 Task: Look for space in Bell Ville, Argentina from 6th September, 2023 to 10th September, 2023 for 1 adult in price range Rs.9000 to Rs.17000. Place can be private room with 1  bedroom having 1 bed and 1 bathroom. Property type can be hotel. Amenities needed are: heating, . Booking option can be shelf check-in. Required host language is English.
Action: Mouse moved to (429, 92)
Screenshot: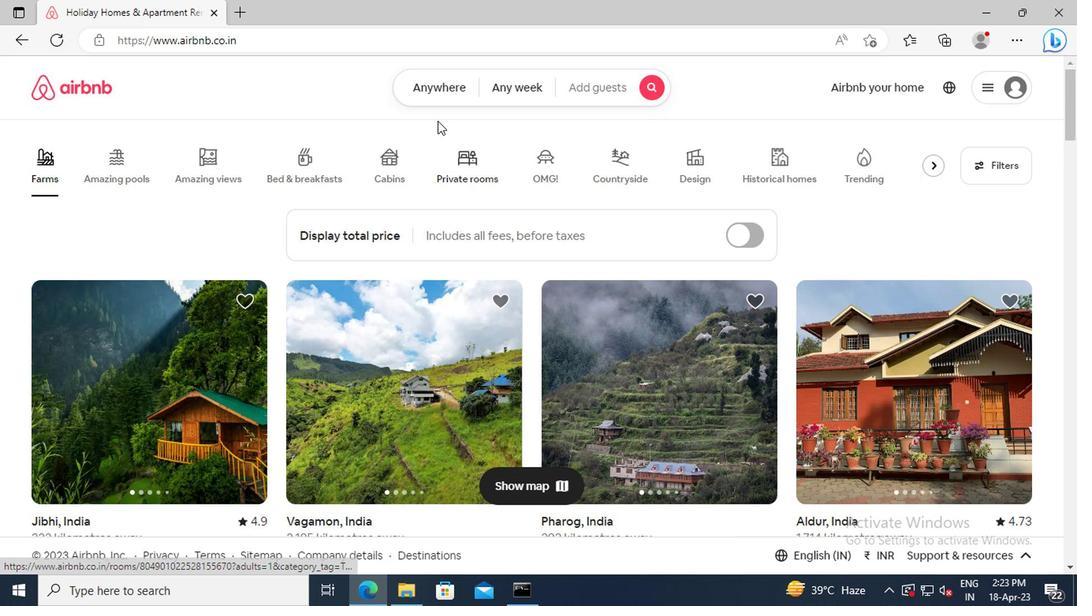 
Action: Mouse pressed left at (429, 92)
Screenshot: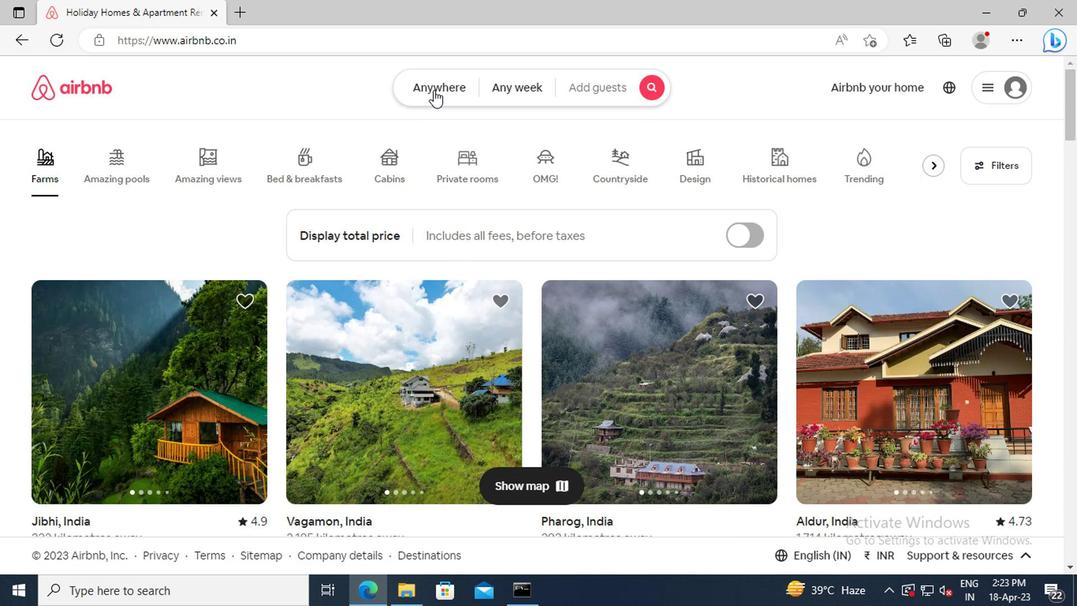 
Action: Mouse moved to (274, 158)
Screenshot: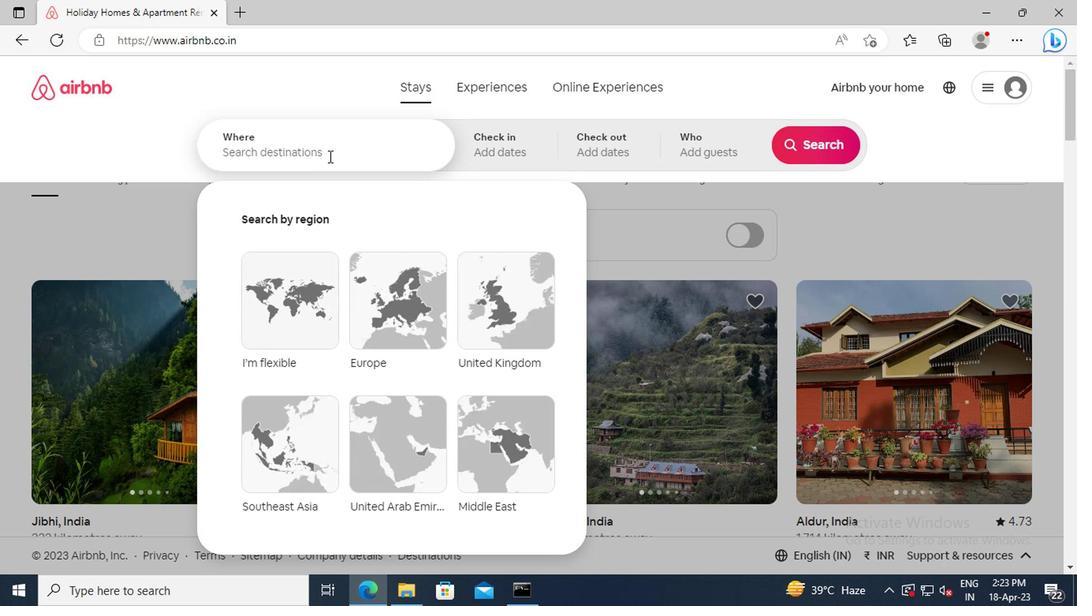 
Action: Mouse pressed left at (274, 158)
Screenshot: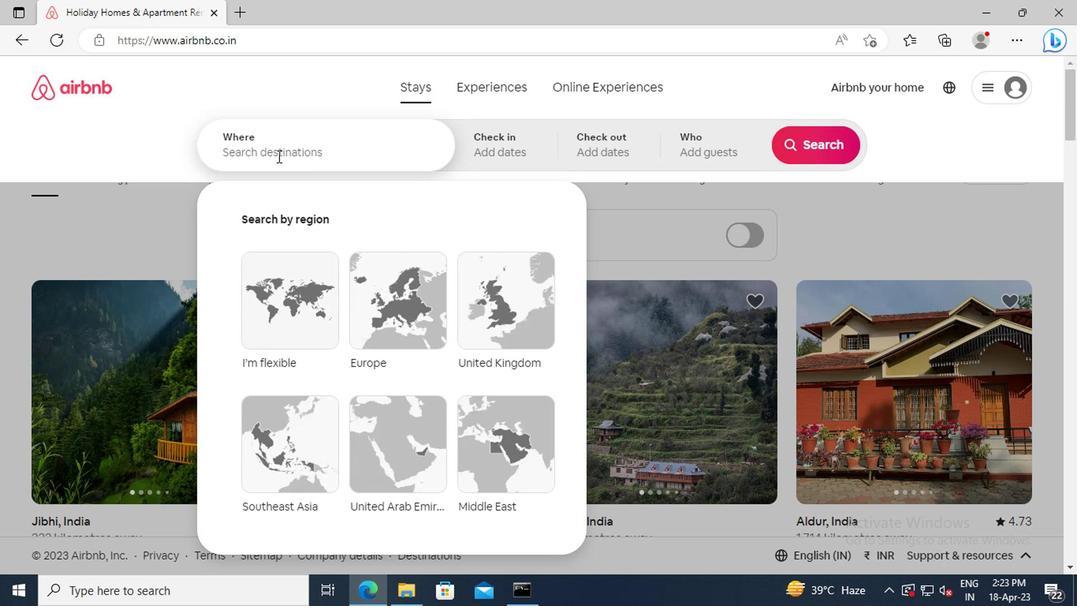 
Action: Key pressed <Key.shift>BELL<Key.space><Key.shift>VILLE,<Key.space><Key.shift_r>ARGENTINA<Key.enter>
Screenshot: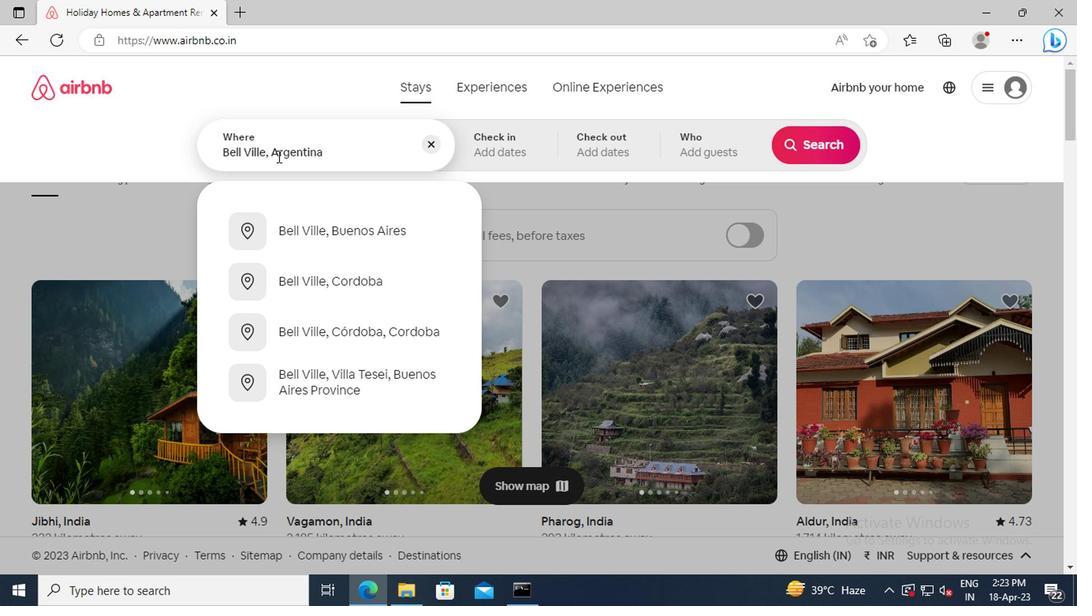 
Action: Mouse moved to (805, 269)
Screenshot: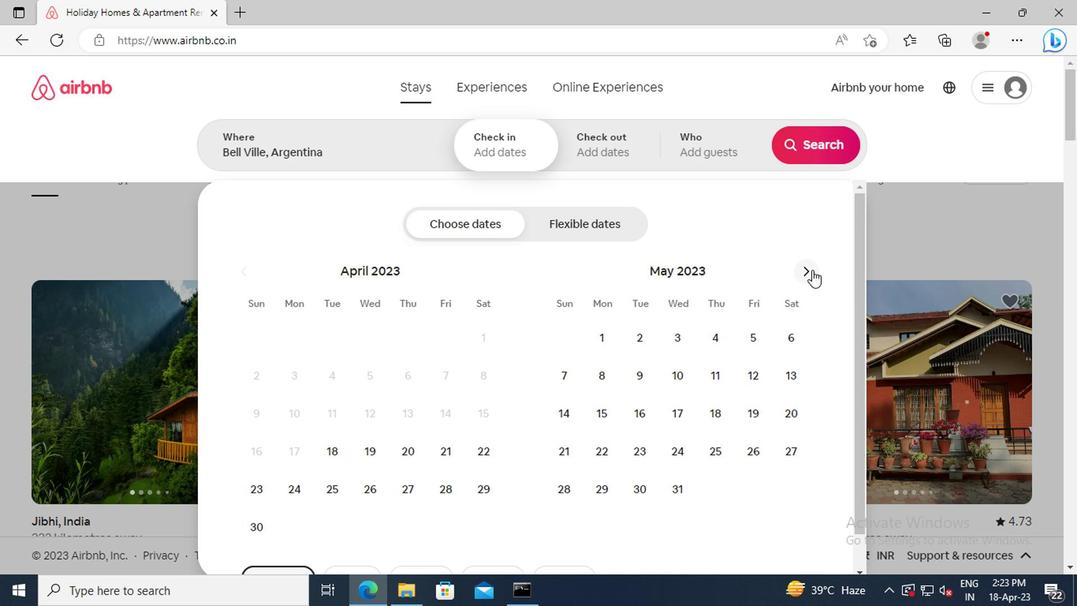 
Action: Mouse pressed left at (805, 269)
Screenshot: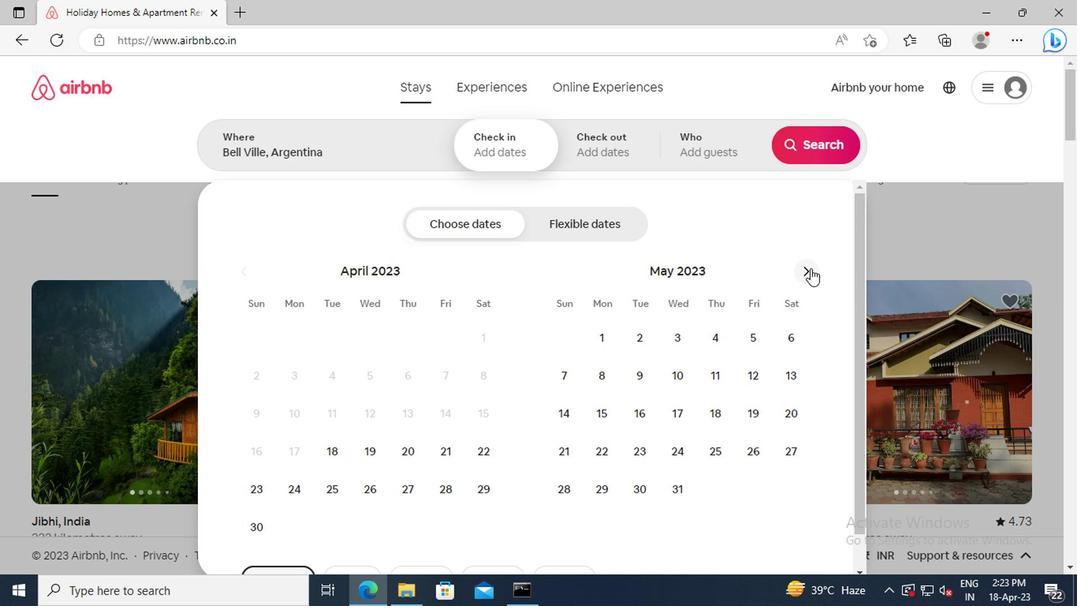 
Action: Mouse pressed left at (805, 269)
Screenshot: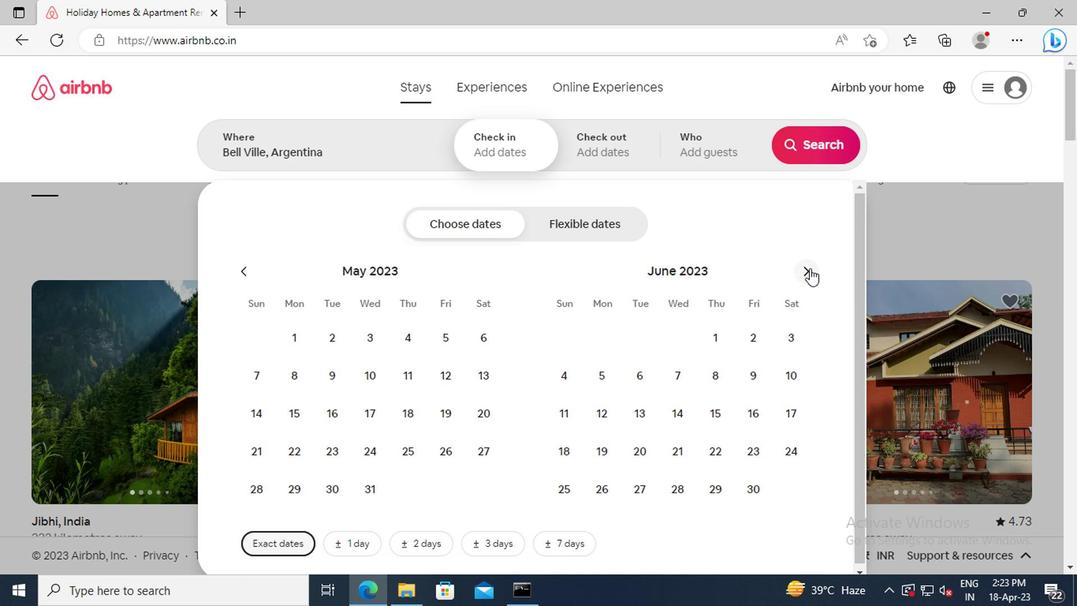
Action: Mouse moved to (804, 268)
Screenshot: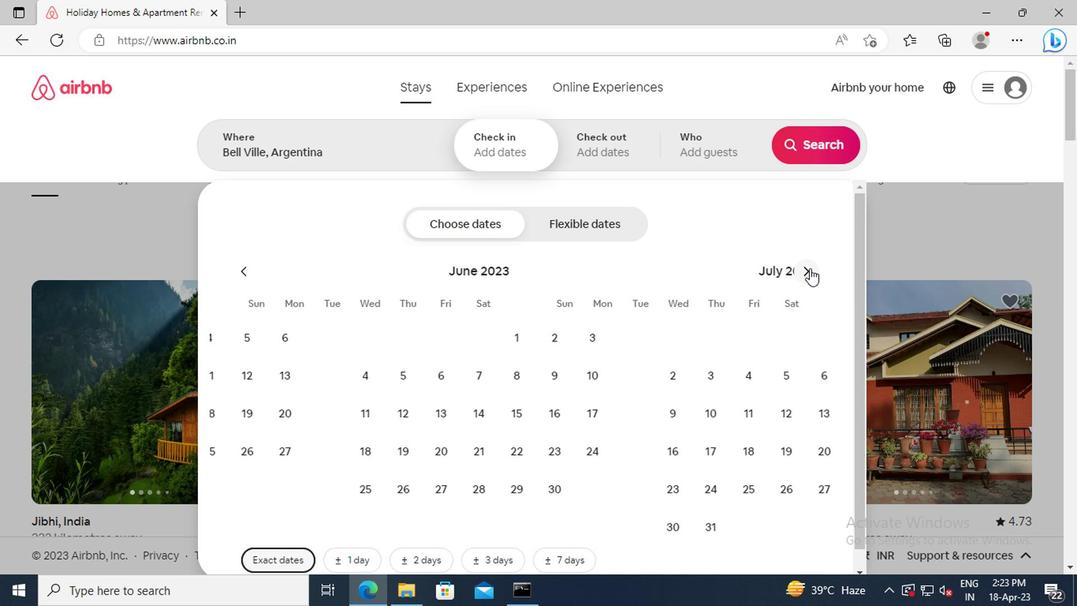 
Action: Mouse pressed left at (804, 268)
Screenshot: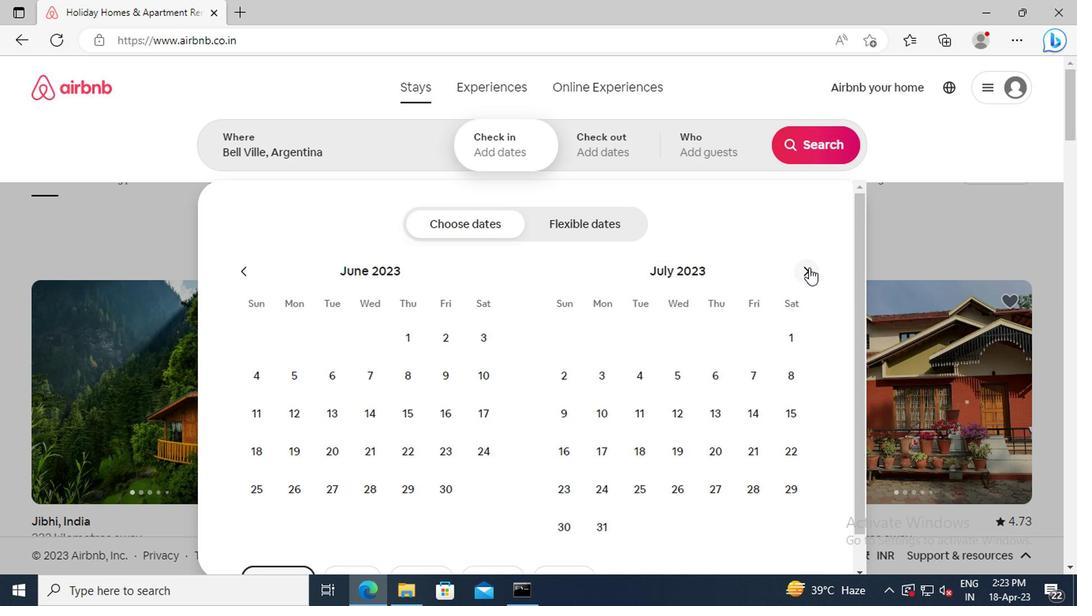 
Action: Mouse pressed left at (804, 268)
Screenshot: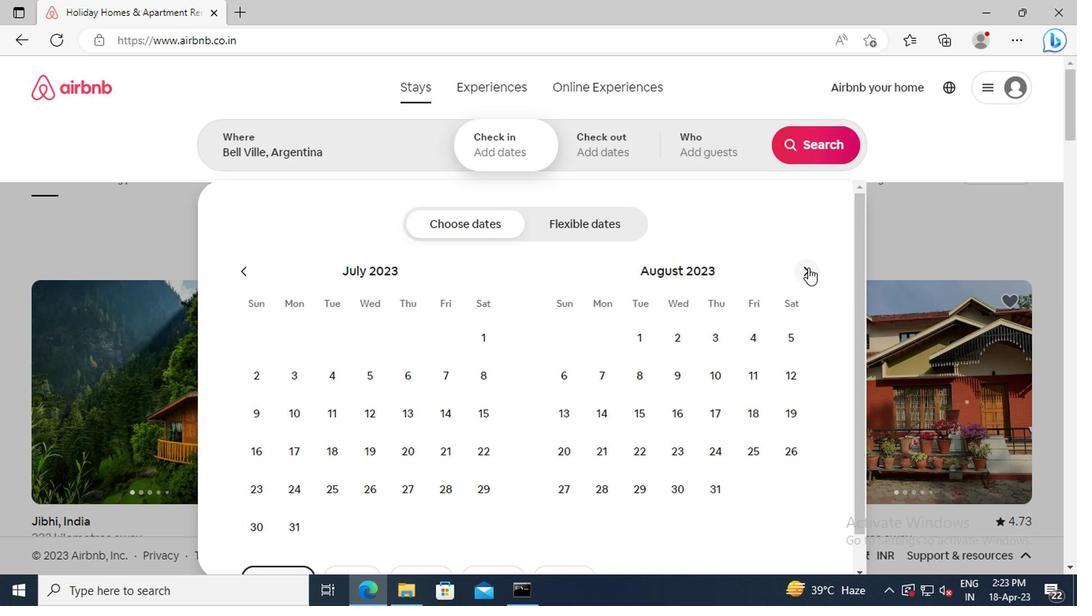 
Action: Mouse moved to (681, 368)
Screenshot: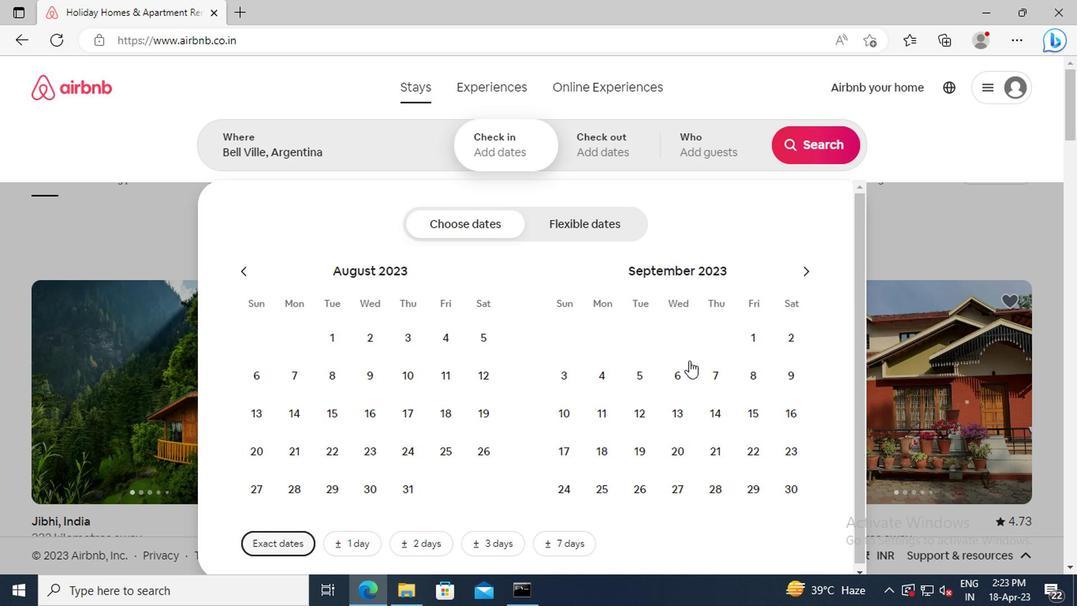 
Action: Mouse pressed left at (681, 368)
Screenshot: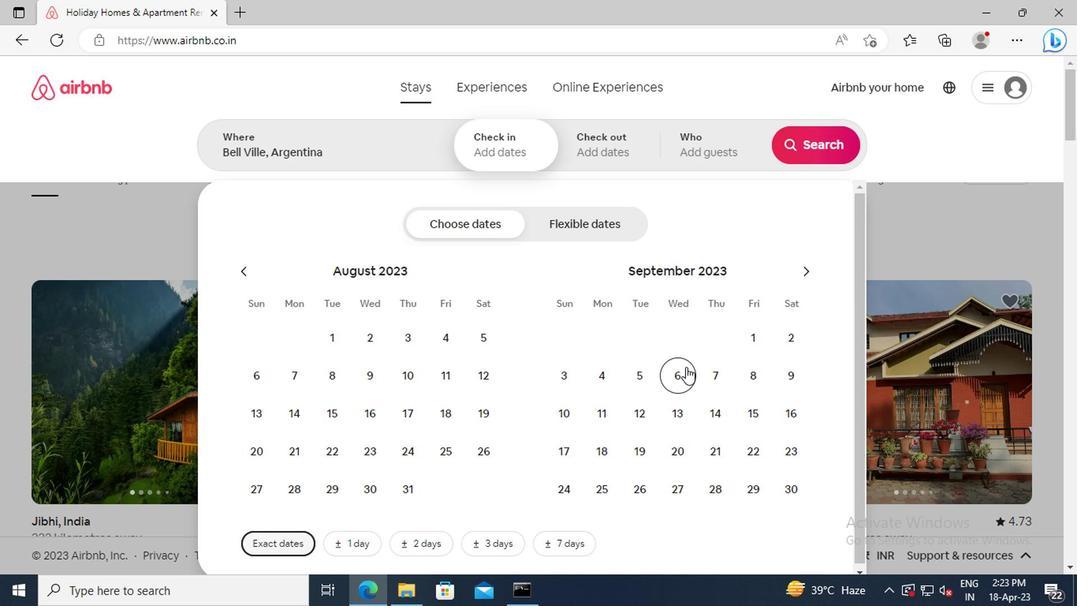
Action: Mouse moved to (561, 407)
Screenshot: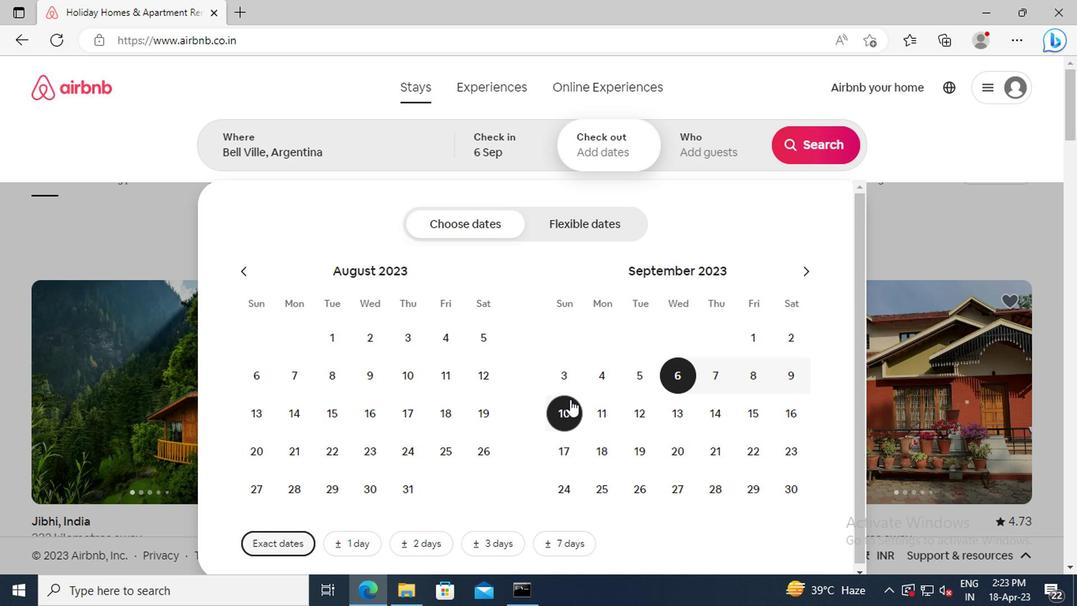 
Action: Mouse pressed left at (561, 407)
Screenshot: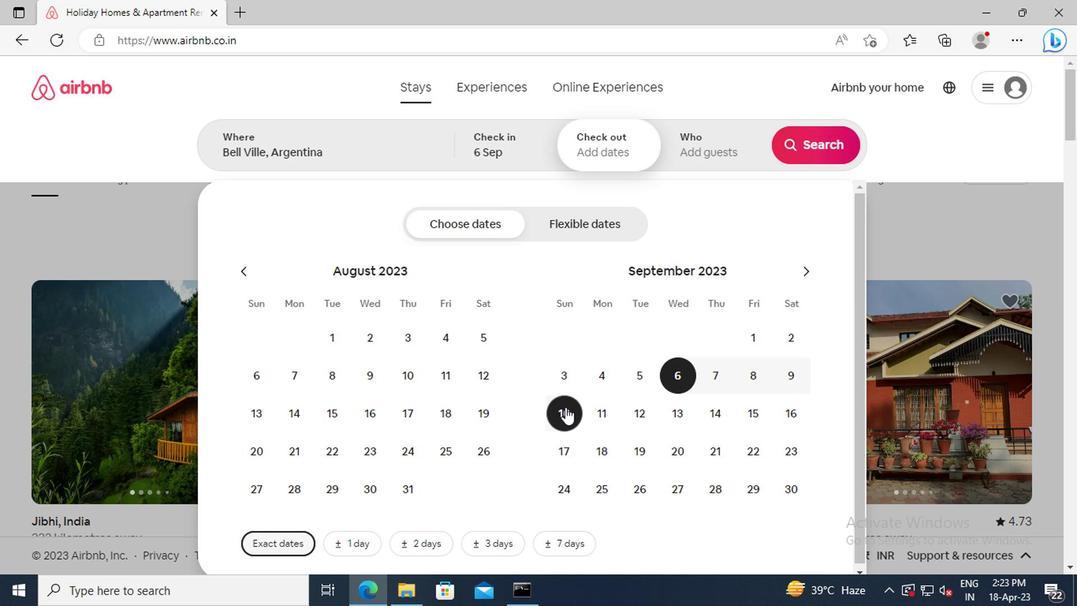 
Action: Mouse moved to (704, 157)
Screenshot: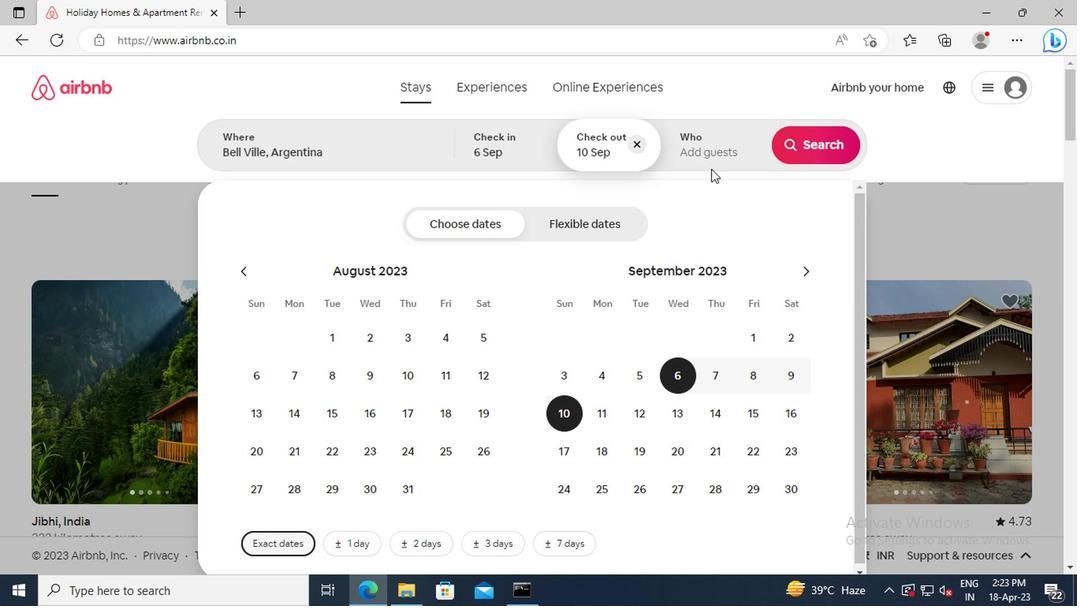 
Action: Mouse pressed left at (704, 157)
Screenshot: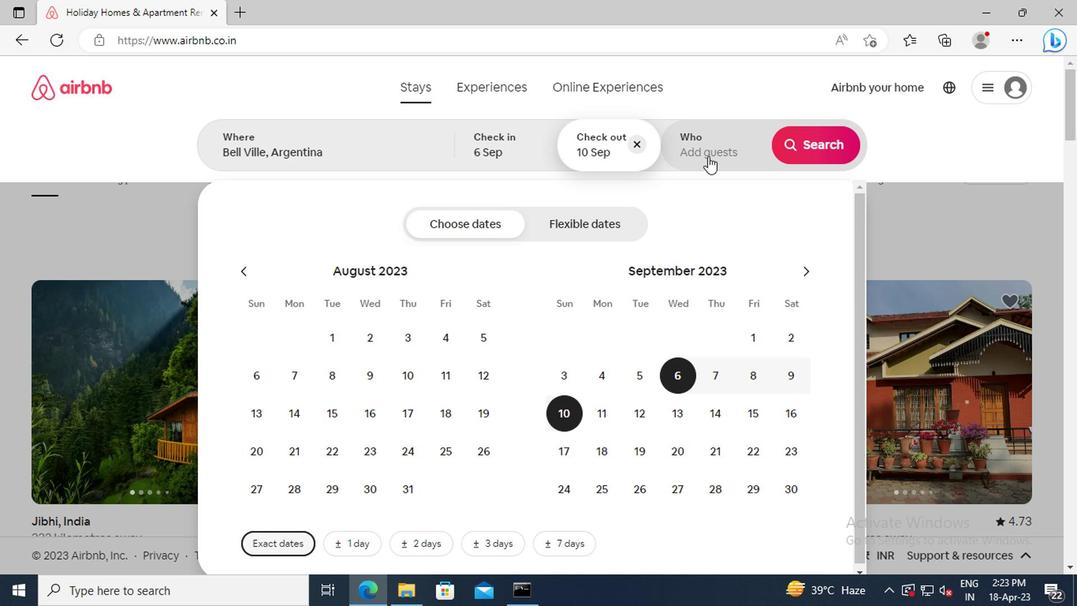 
Action: Mouse moved to (811, 228)
Screenshot: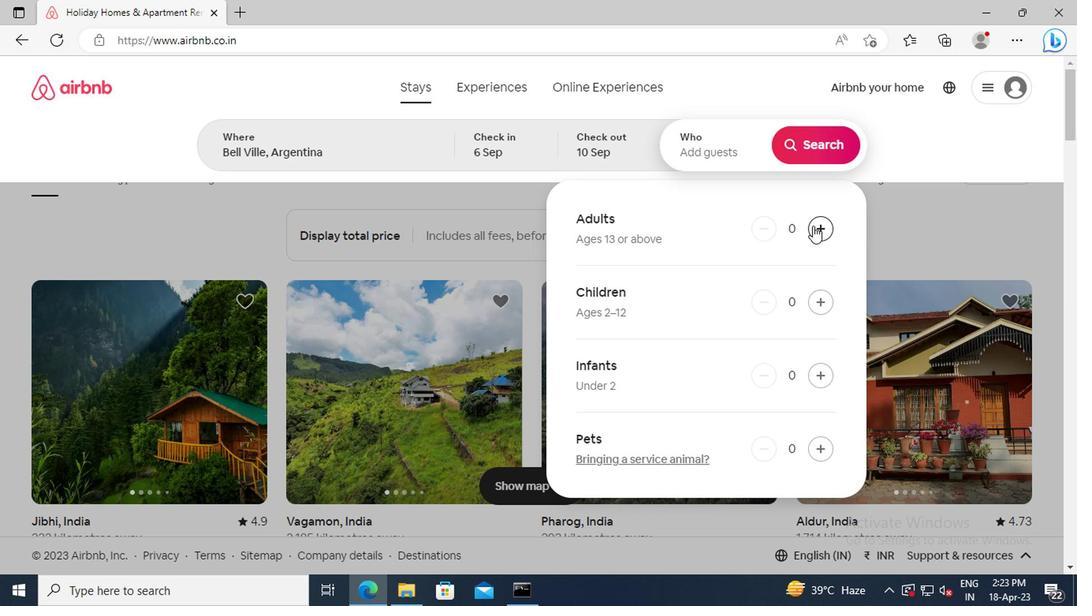 
Action: Mouse pressed left at (811, 228)
Screenshot: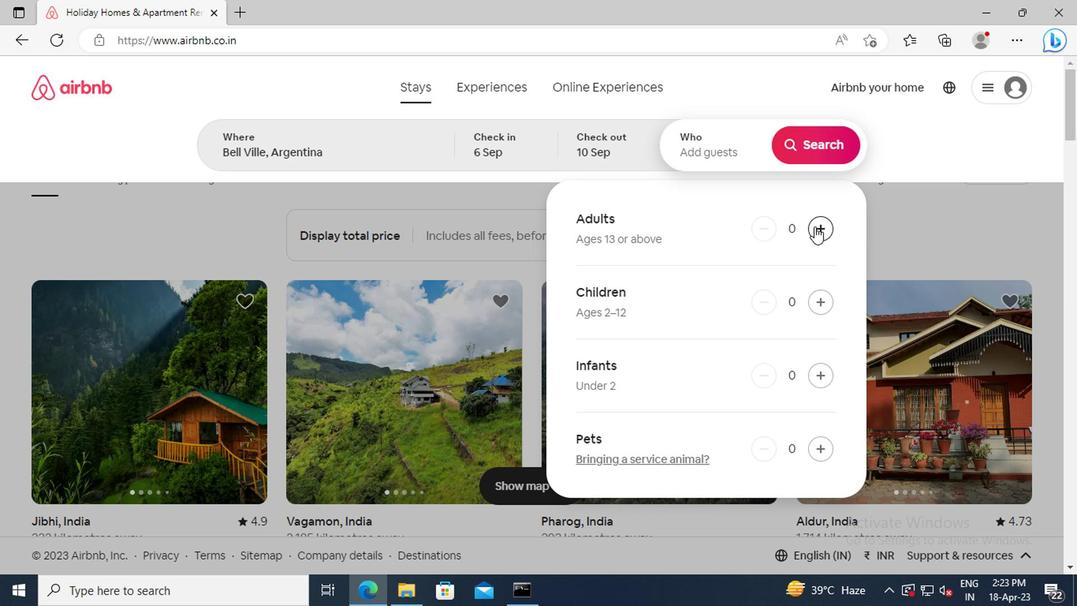 
Action: Mouse moved to (817, 148)
Screenshot: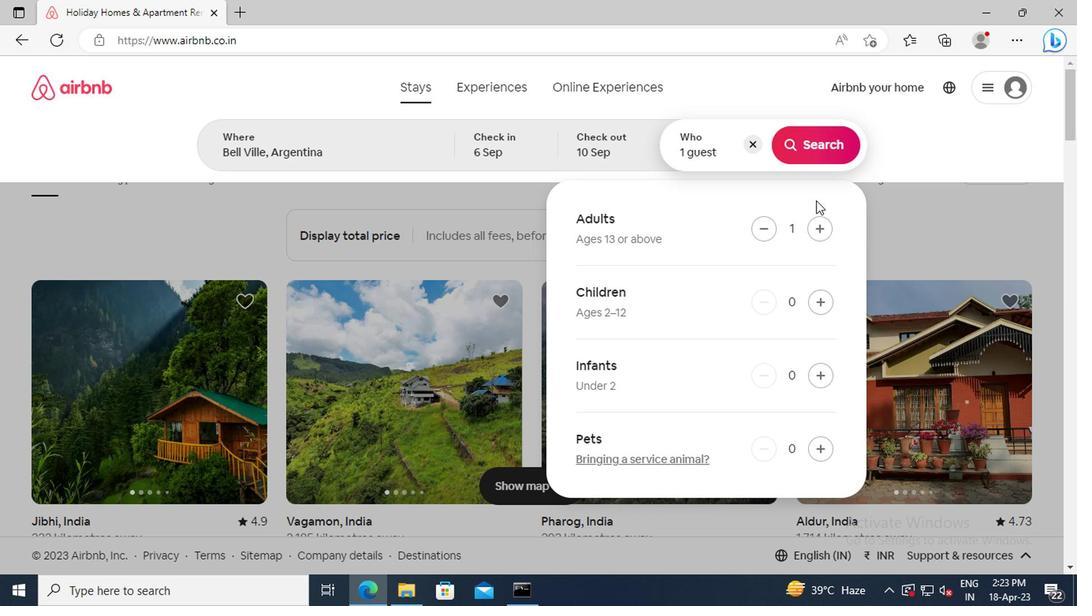 
Action: Mouse pressed left at (817, 148)
Screenshot: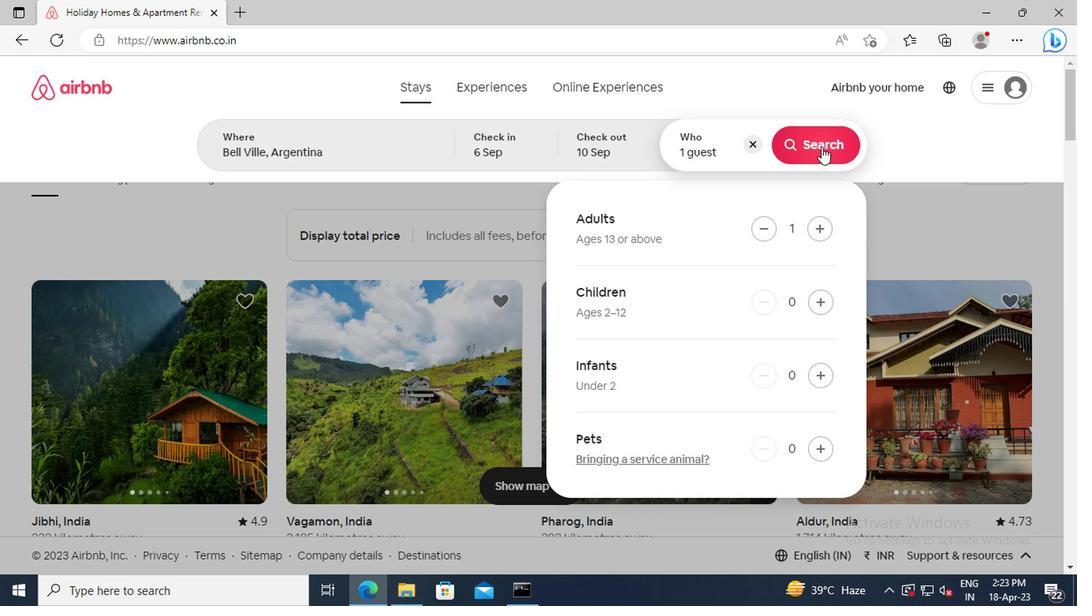 
Action: Mouse moved to (997, 157)
Screenshot: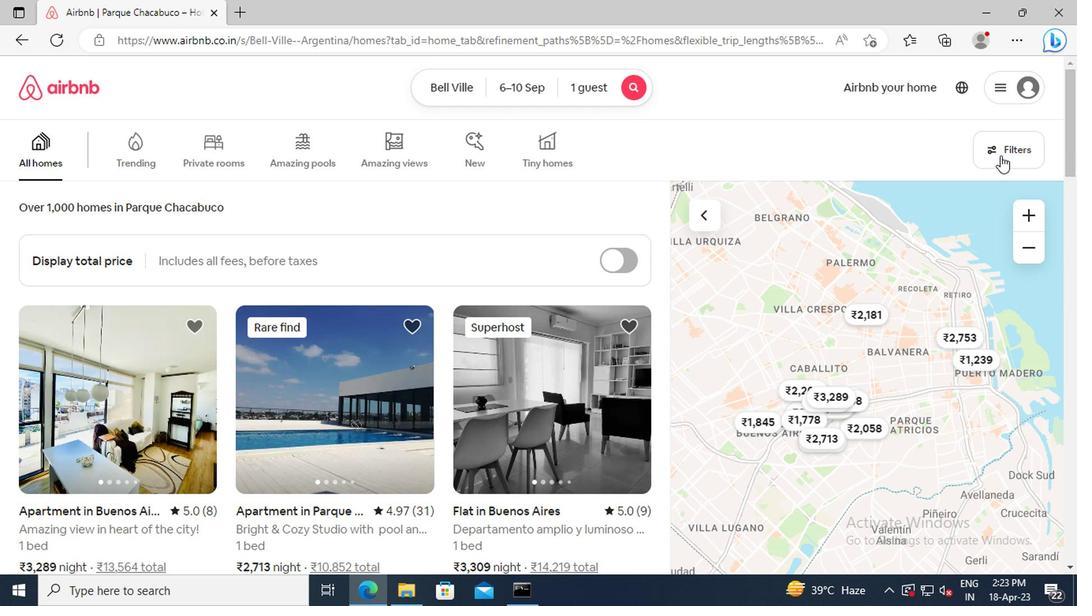 
Action: Mouse pressed left at (997, 157)
Screenshot: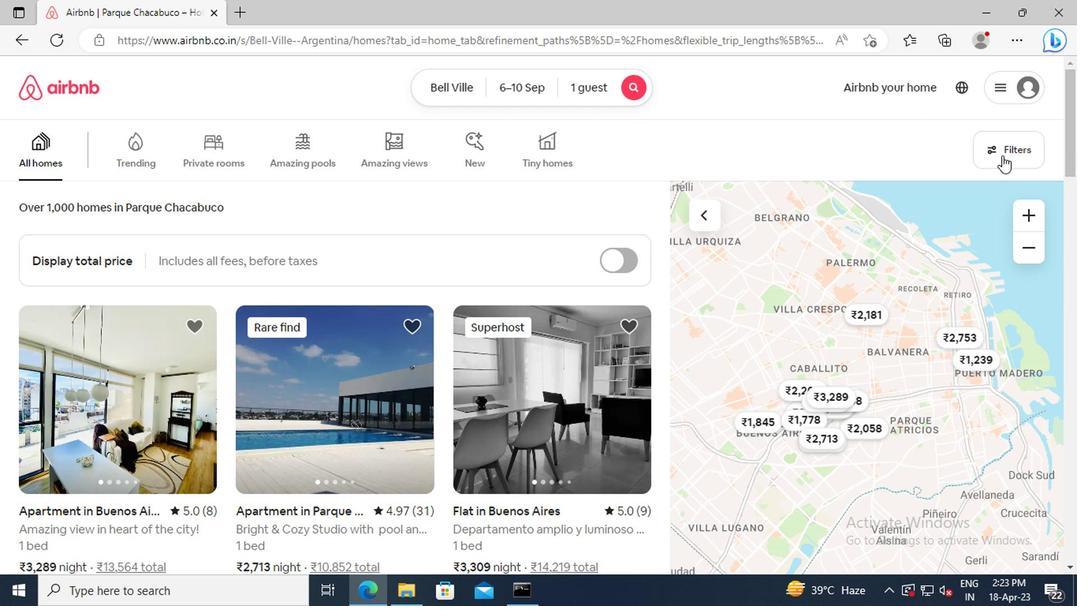 
Action: Mouse moved to (357, 359)
Screenshot: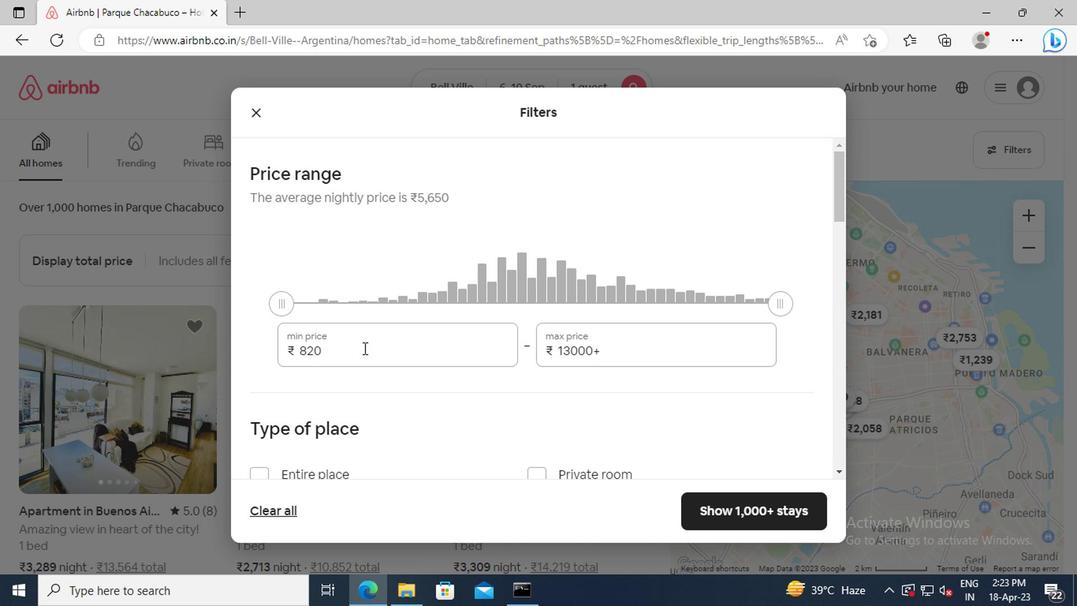 
Action: Mouse pressed left at (357, 359)
Screenshot: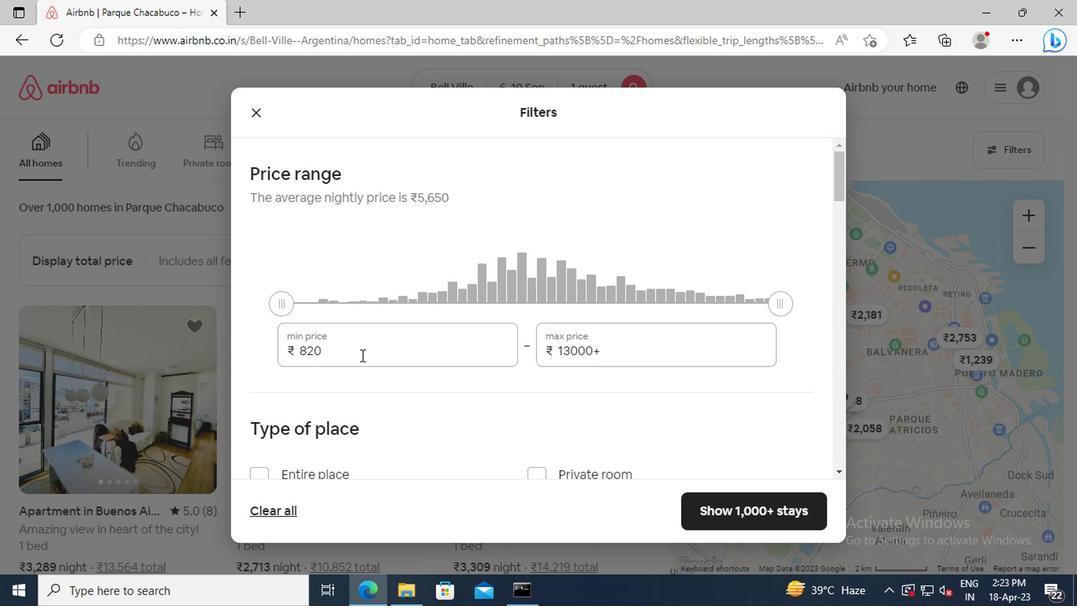
Action: Key pressed <Key.backspace><Key.backspace><Key.backspace>9000<Key.tab><Key.delete>17000
Screenshot: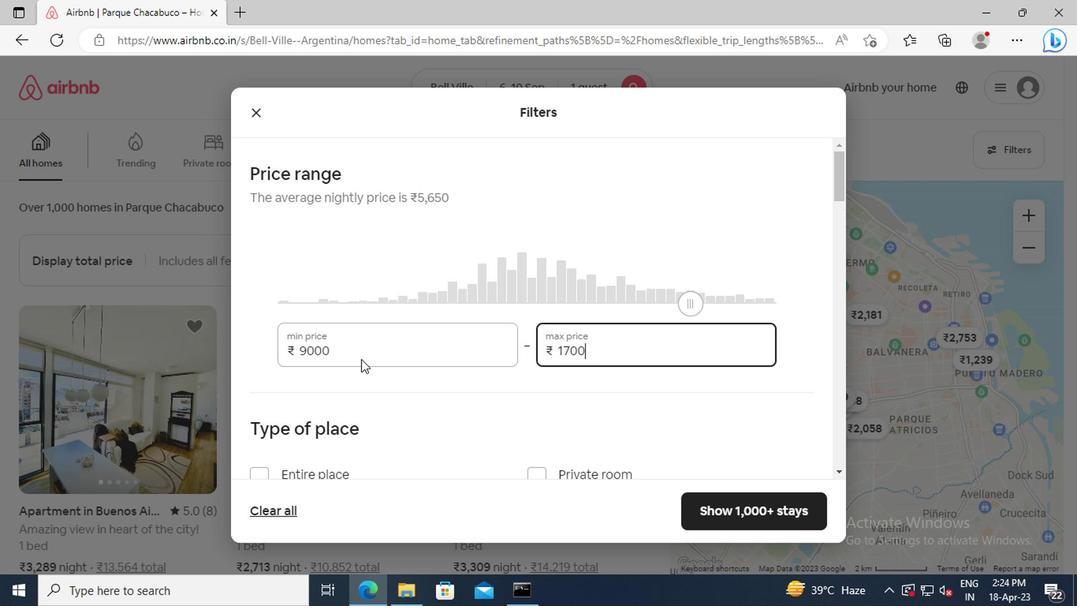 
Action: Mouse scrolled (357, 359) with delta (0, 0)
Screenshot: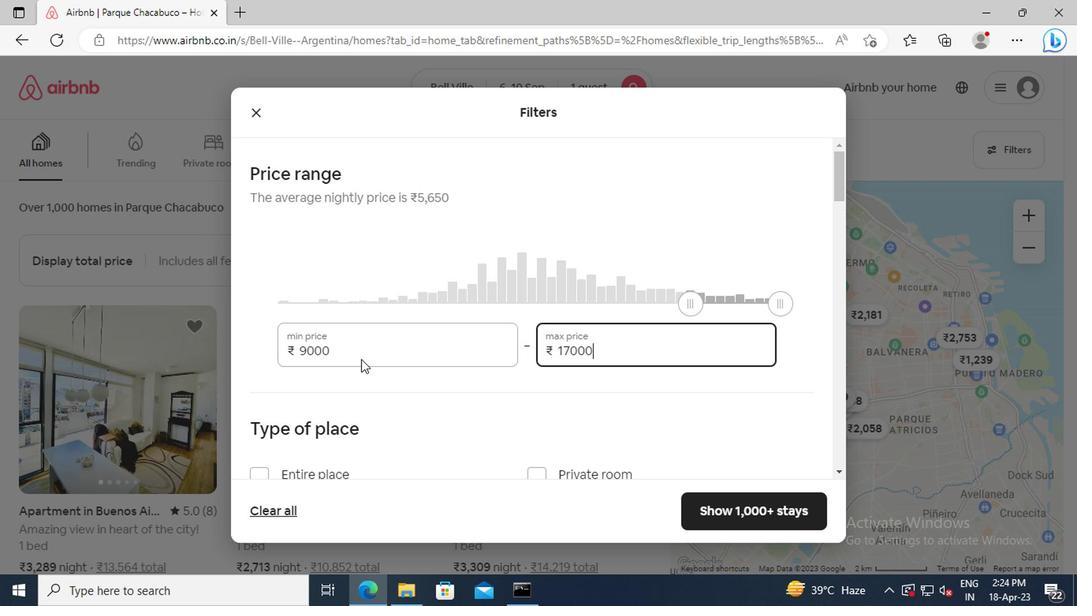 
Action: Mouse scrolled (357, 359) with delta (0, 0)
Screenshot: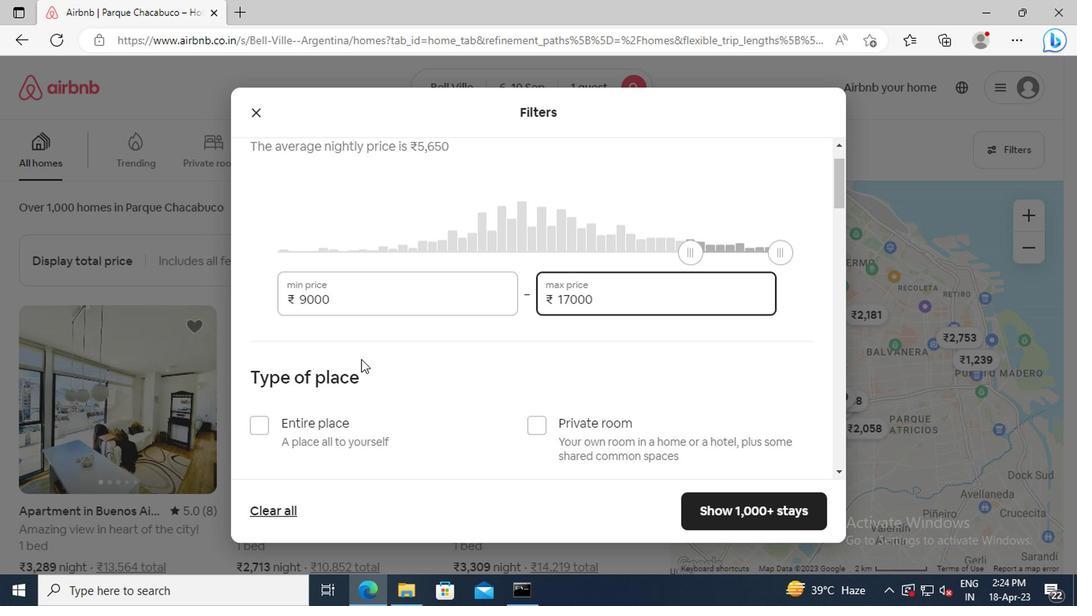 
Action: Mouse scrolled (357, 359) with delta (0, 0)
Screenshot: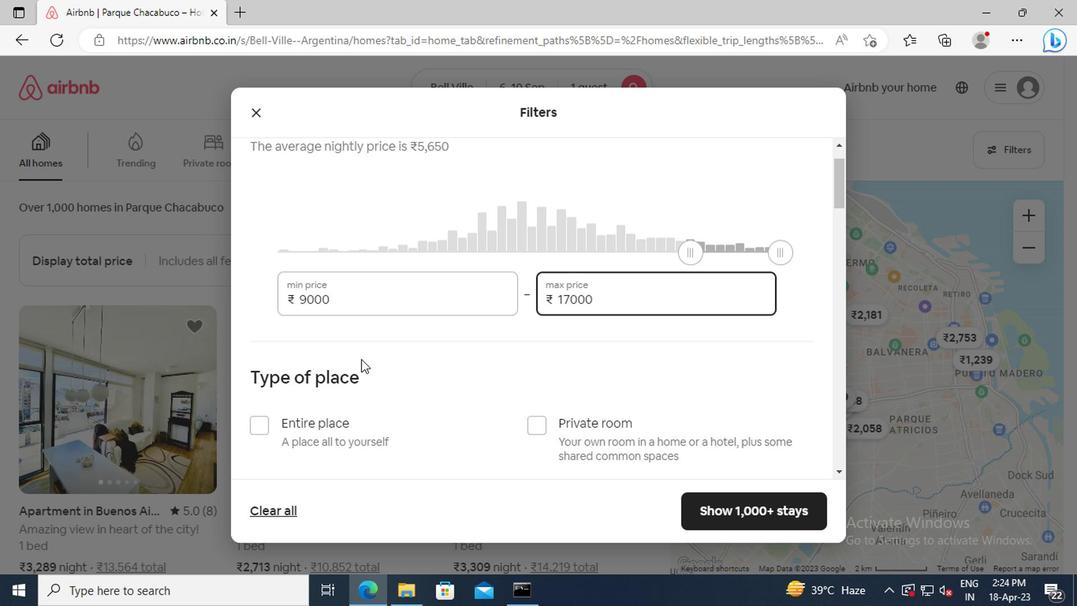 
Action: Mouse moved to (530, 319)
Screenshot: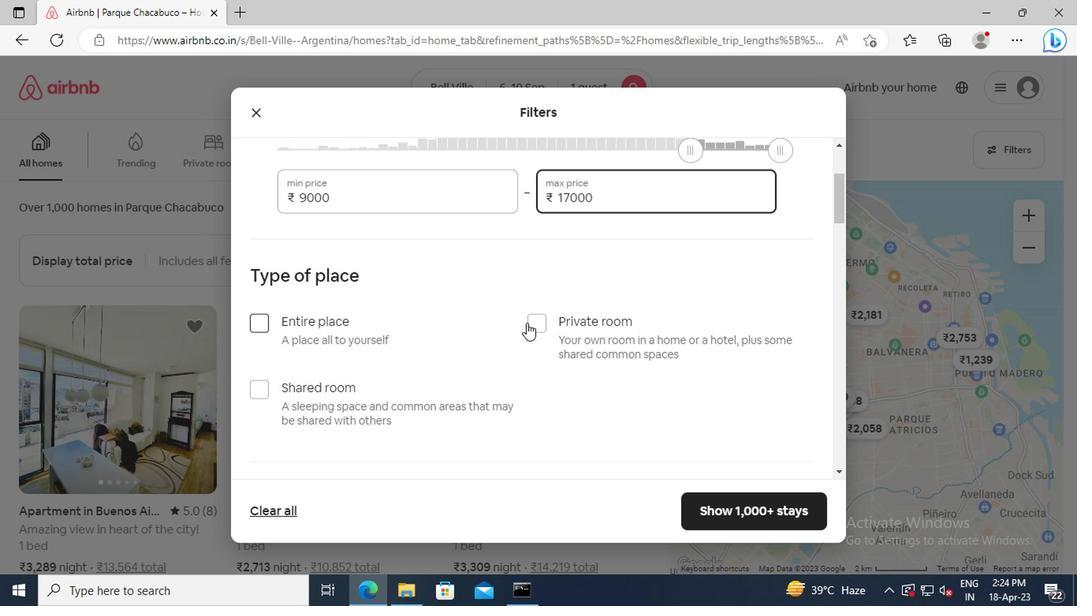 
Action: Mouse pressed left at (530, 319)
Screenshot: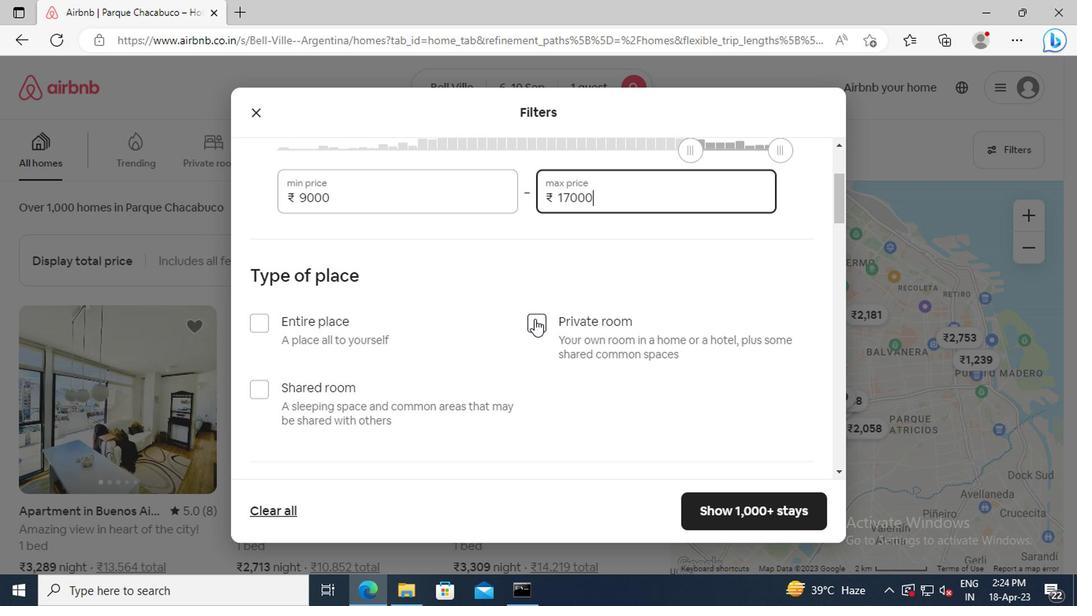 
Action: Mouse moved to (493, 320)
Screenshot: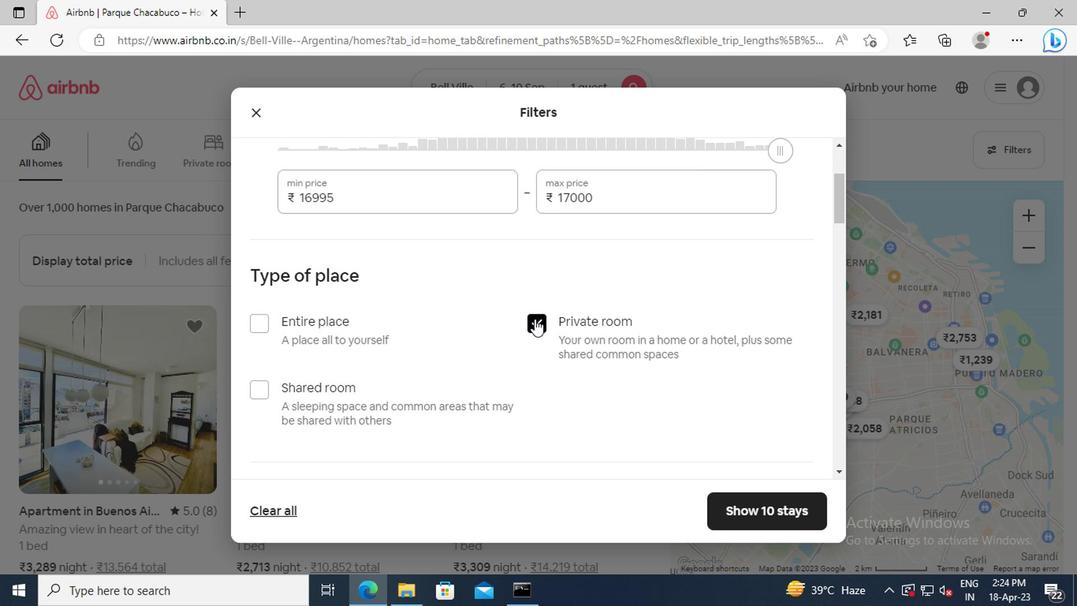 
Action: Mouse scrolled (493, 319) with delta (0, 0)
Screenshot: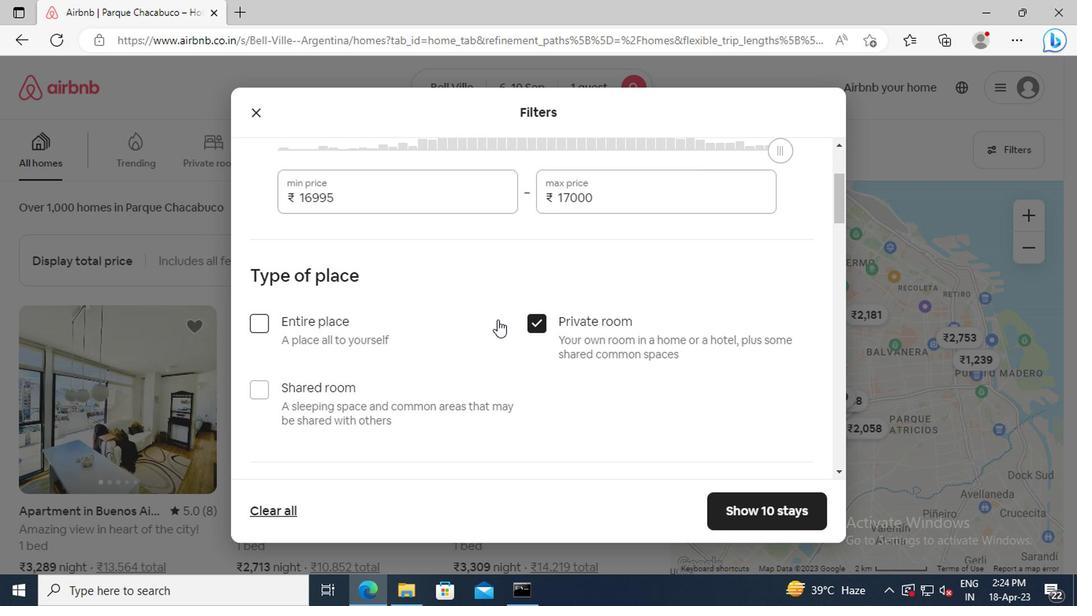 
Action: Mouse scrolled (493, 319) with delta (0, 0)
Screenshot: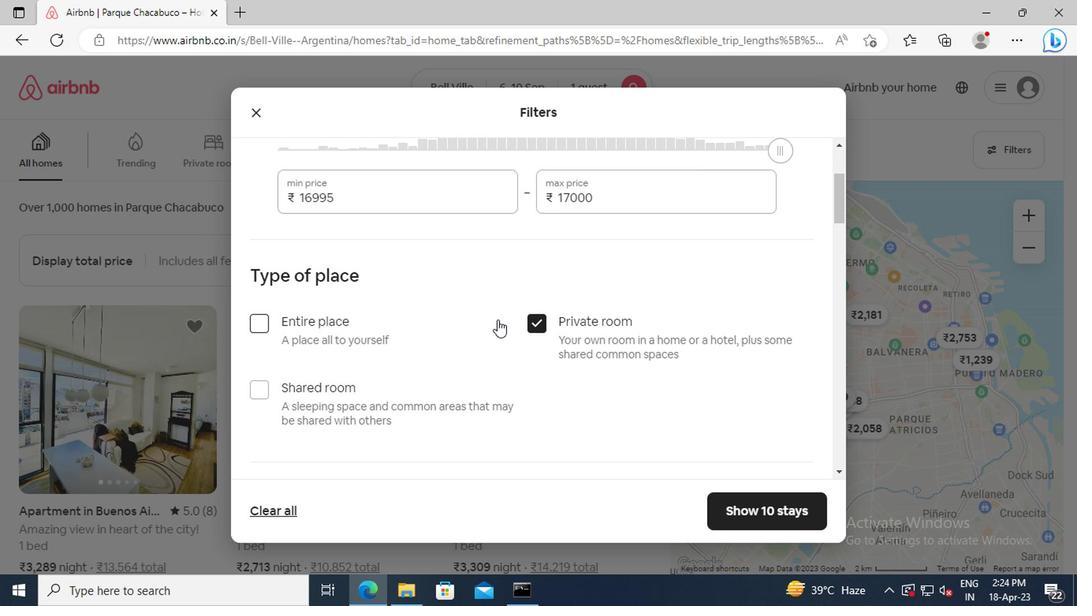 
Action: Mouse scrolled (493, 319) with delta (0, 0)
Screenshot: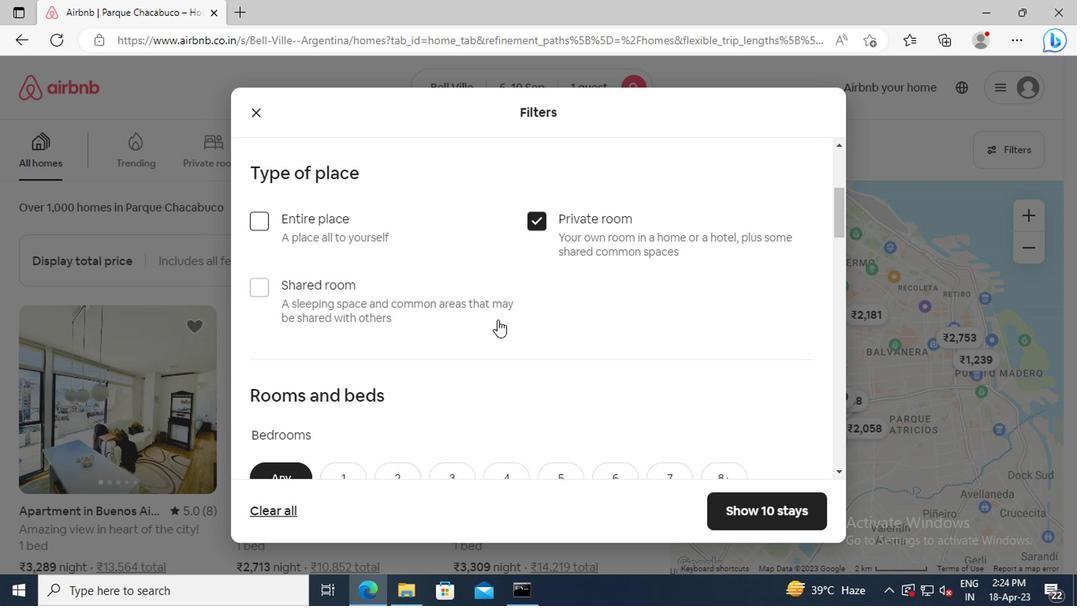 
Action: Mouse scrolled (493, 319) with delta (0, 0)
Screenshot: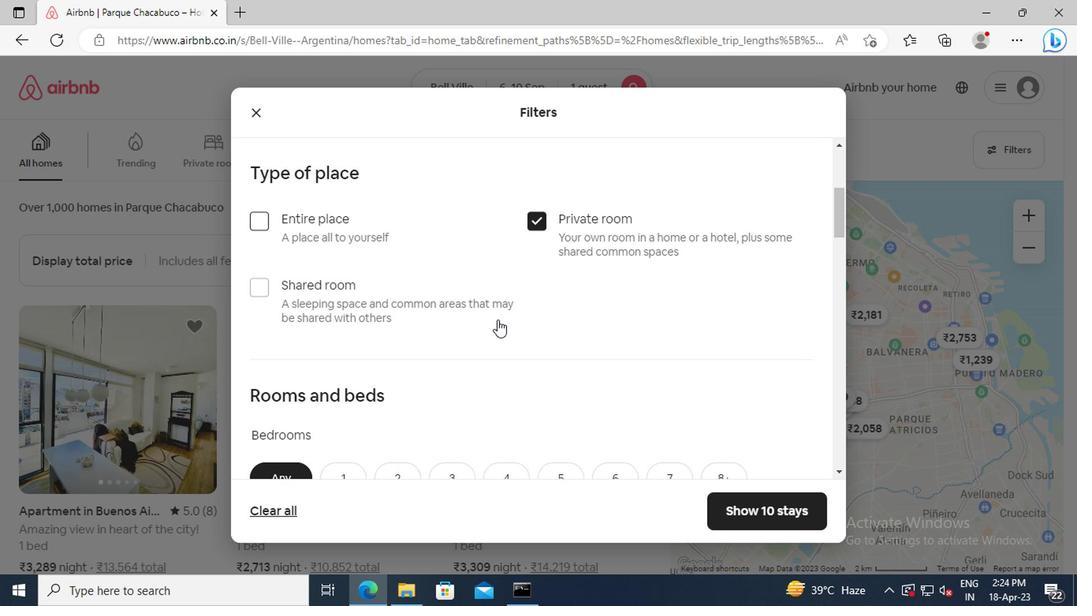 
Action: Mouse moved to (346, 369)
Screenshot: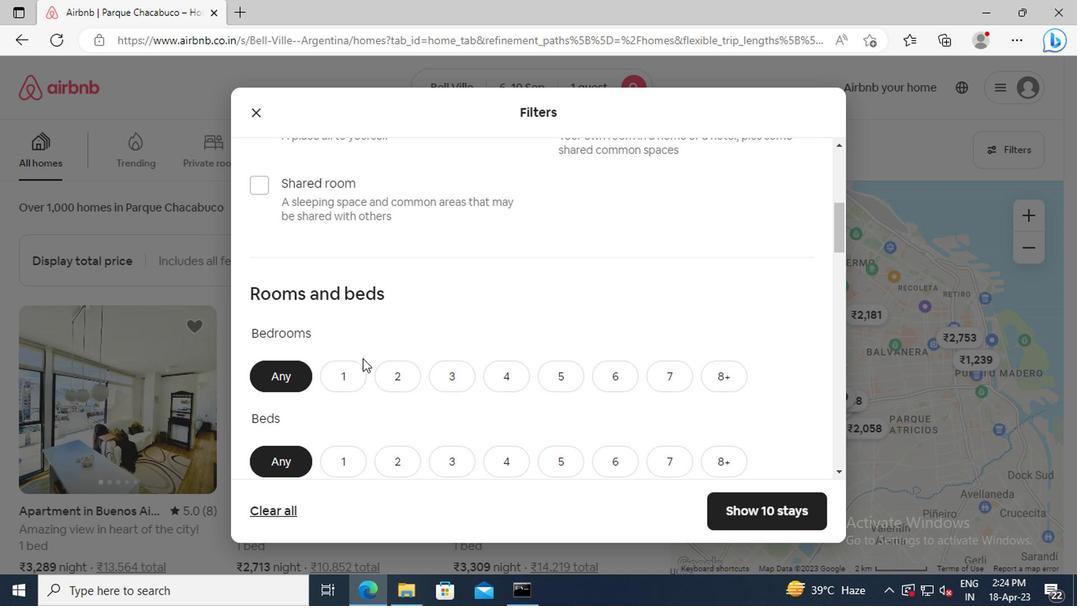 
Action: Mouse pressed left at (346, 369)
Screenshot: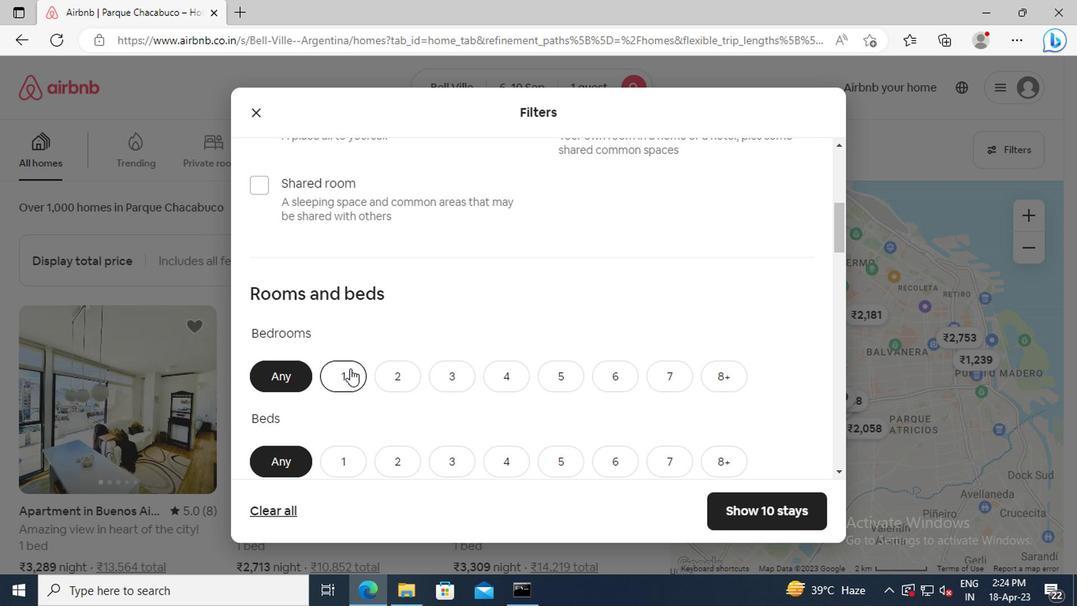 
Action: Mouse scrolled (346, 368) with delta (0, 0)
Screenshot: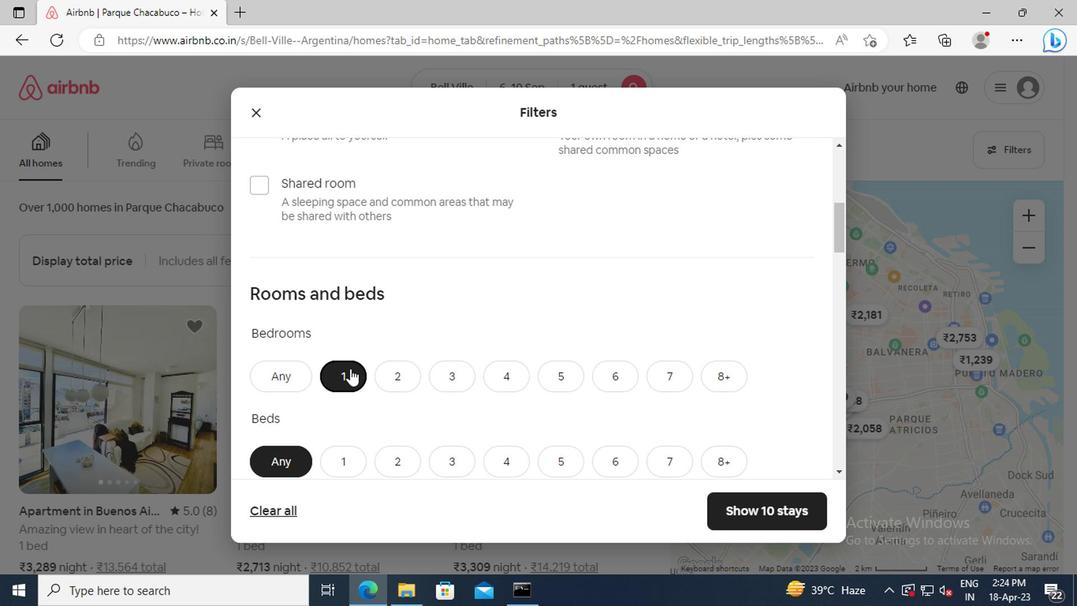 
Action: Mouse scrolled (346, 368) with delta (0, 0)
Screenshot: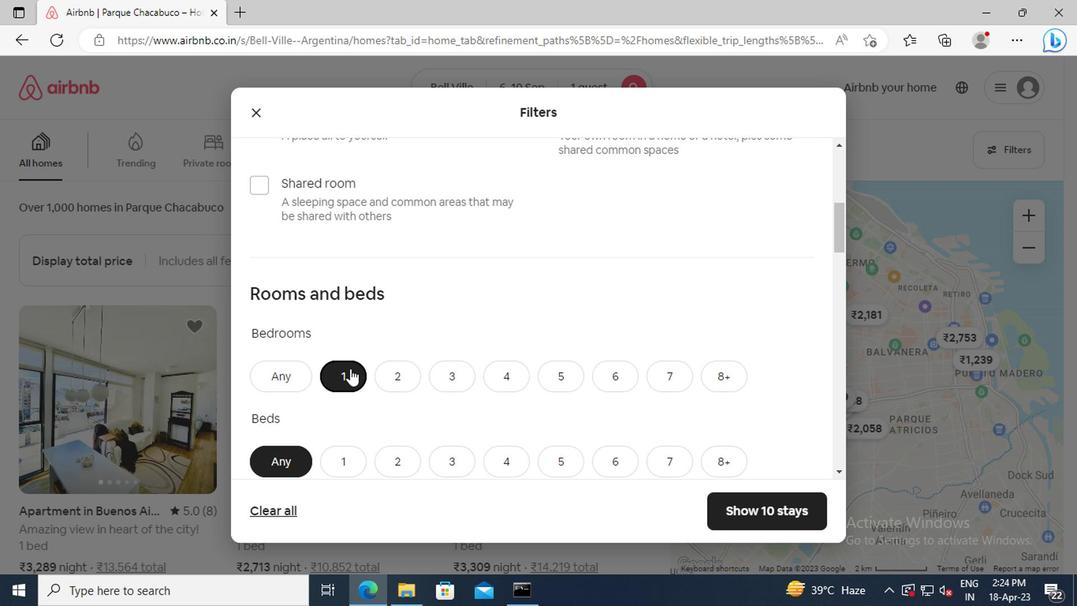 
Action: Mouse moved to (341, 360)
Screenshot: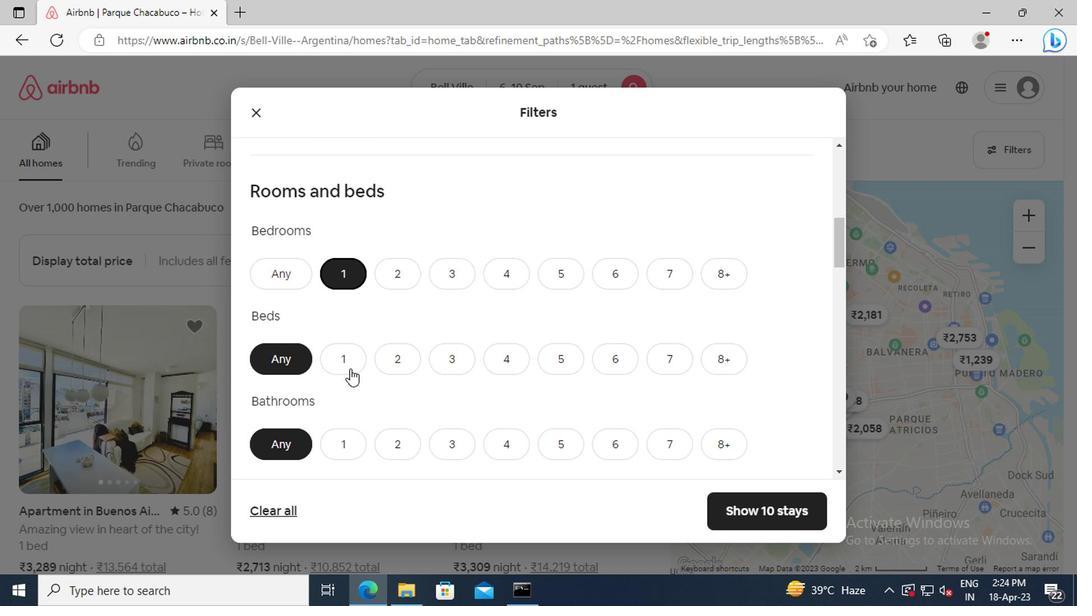 
Action: Mouse pressed left at (341, 360)
Screenshot: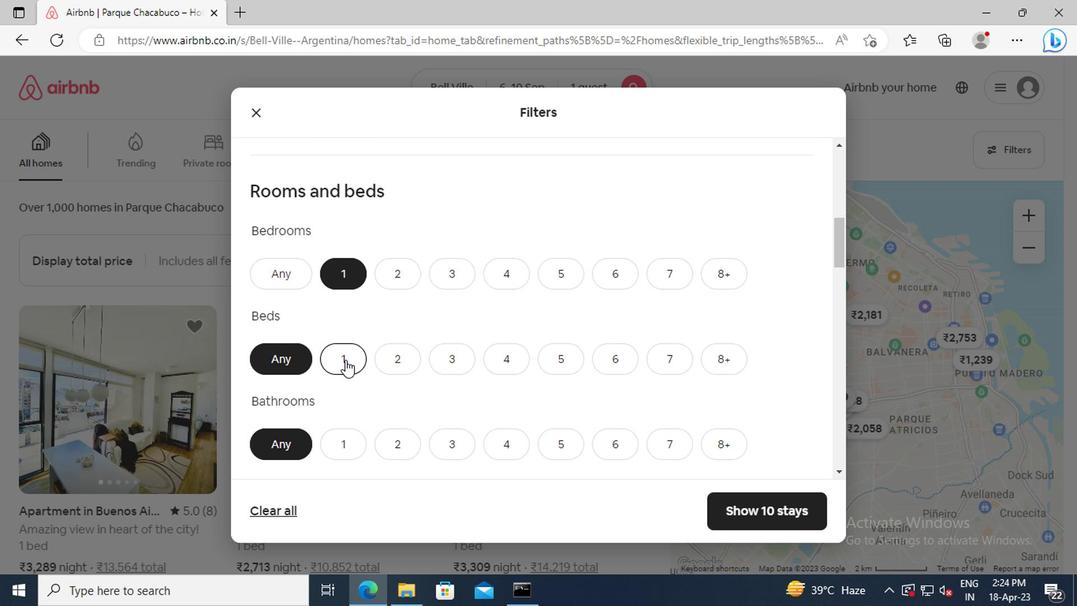 
Action: Mouse scrolled (341, 359) with delta (0, -1)
Screenshot: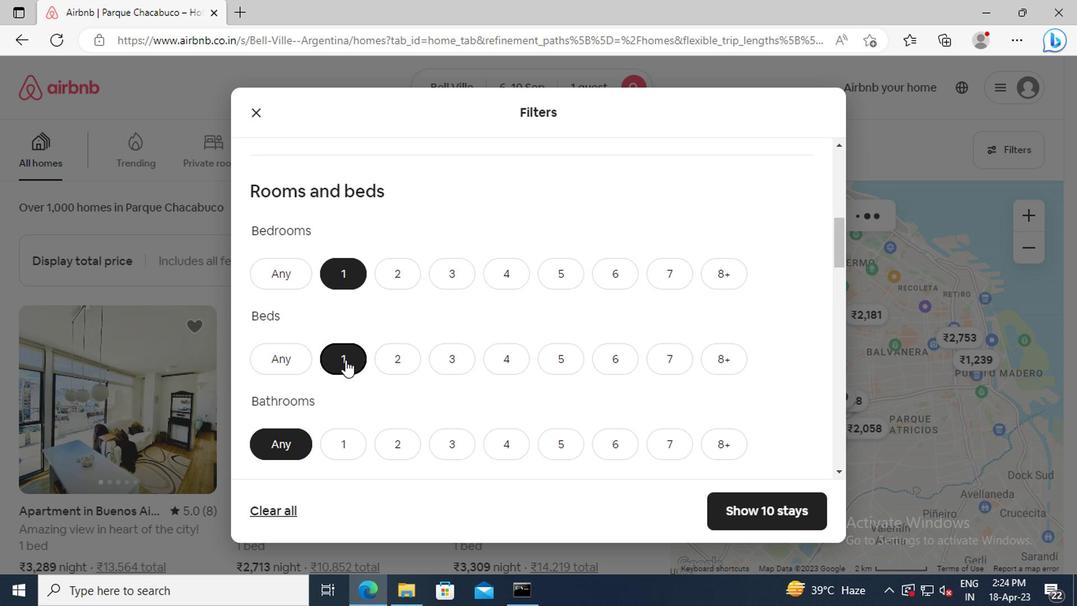
Action: Mouse scrolled (341, 359) with delta (0, -1)
Screenshot: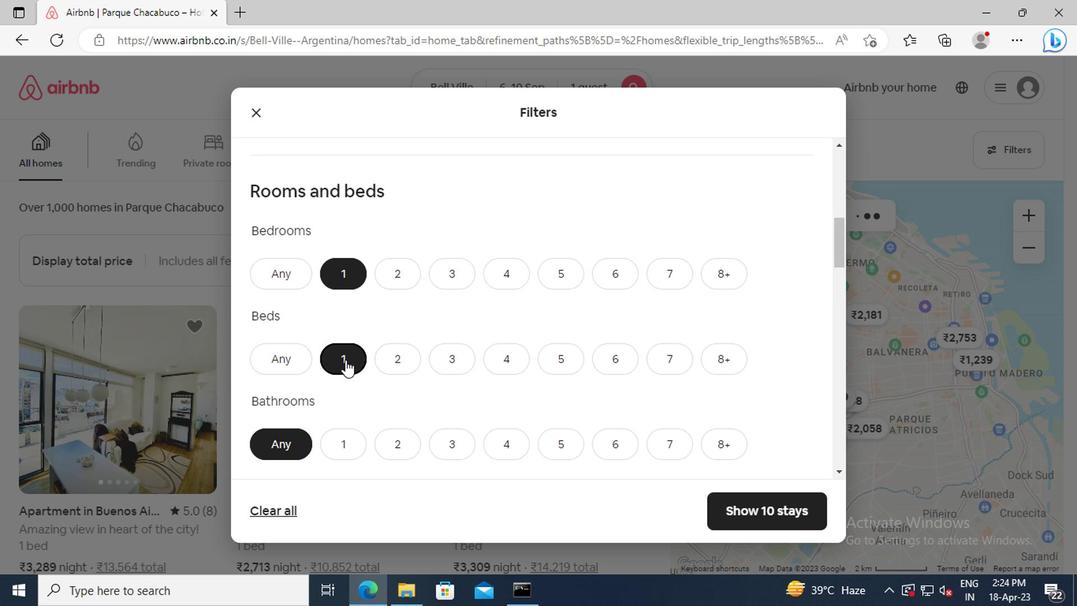 
Action: Mouse moved to (341, 341)
Screenshot: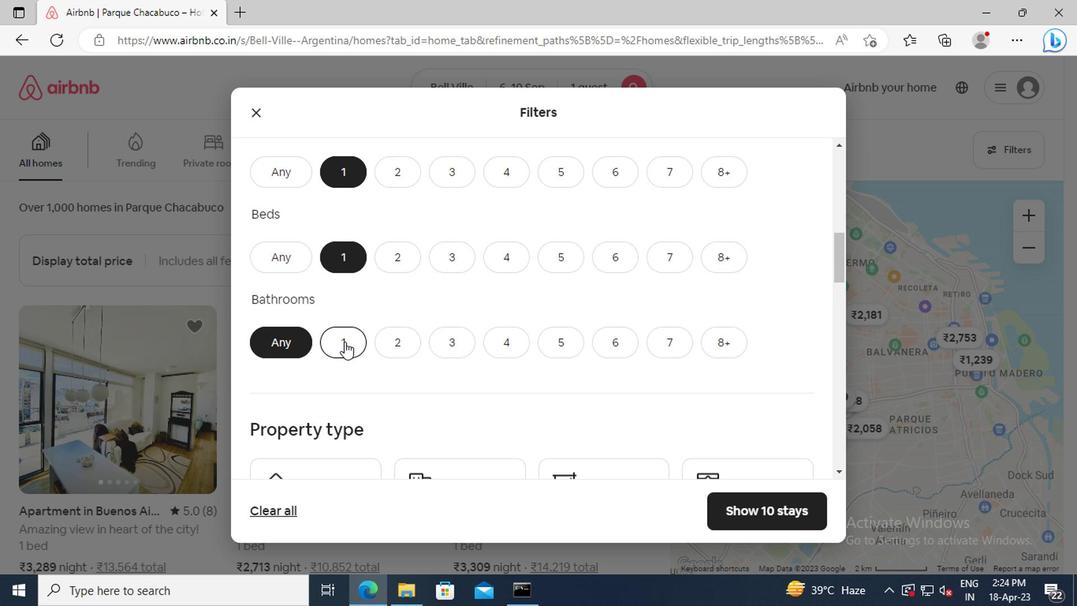 
Action: Mouse pressed left at (341, 341)
Screenshot: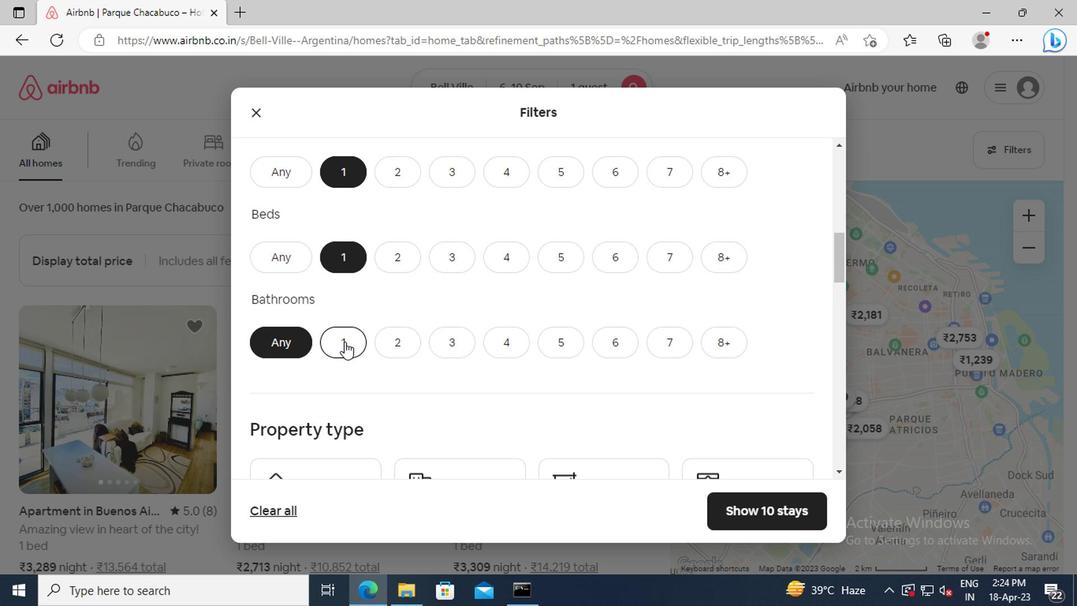 
Action: Mouse scrolled (341, 341) with delta (0, 0)
Screenshot: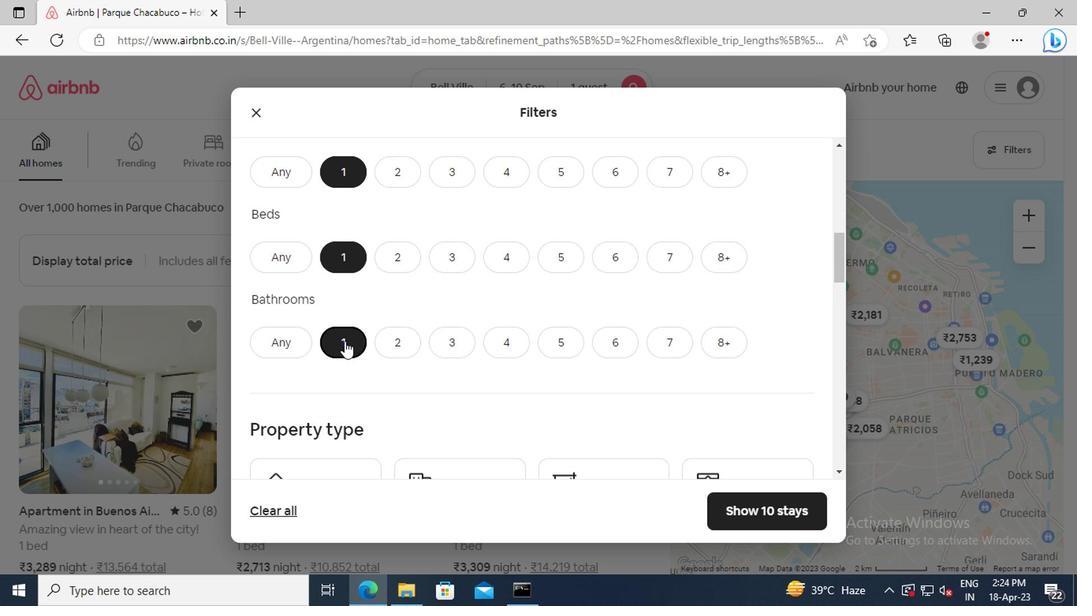 
Action: Mouse scrolled (341, 341) with delta (0, 0)
Screenshot: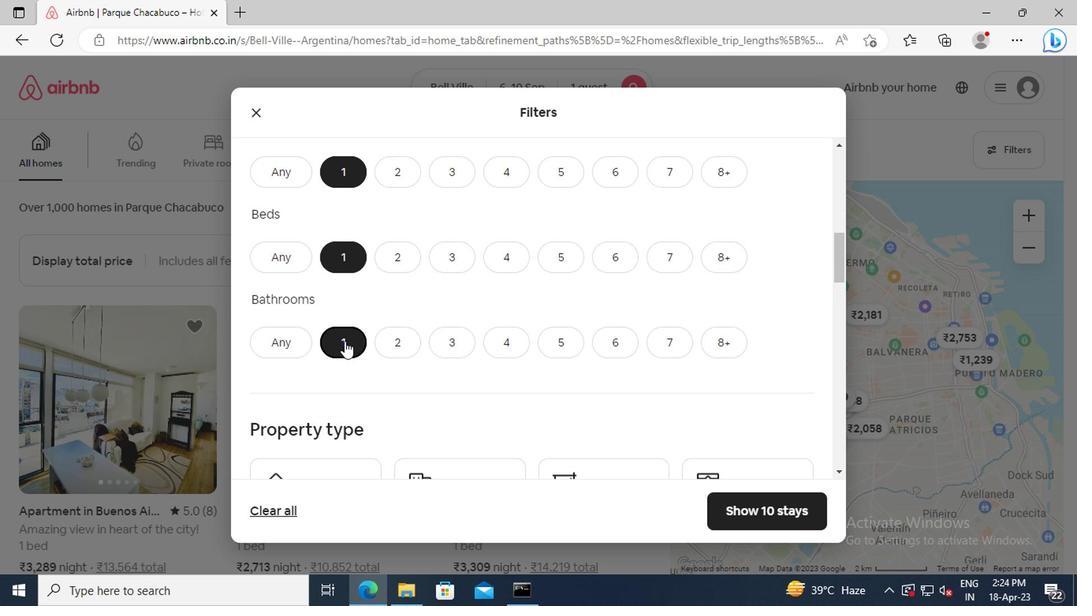 
Action: Mouse scrolled (341, 341) with delta (0, 0)
Screenshot: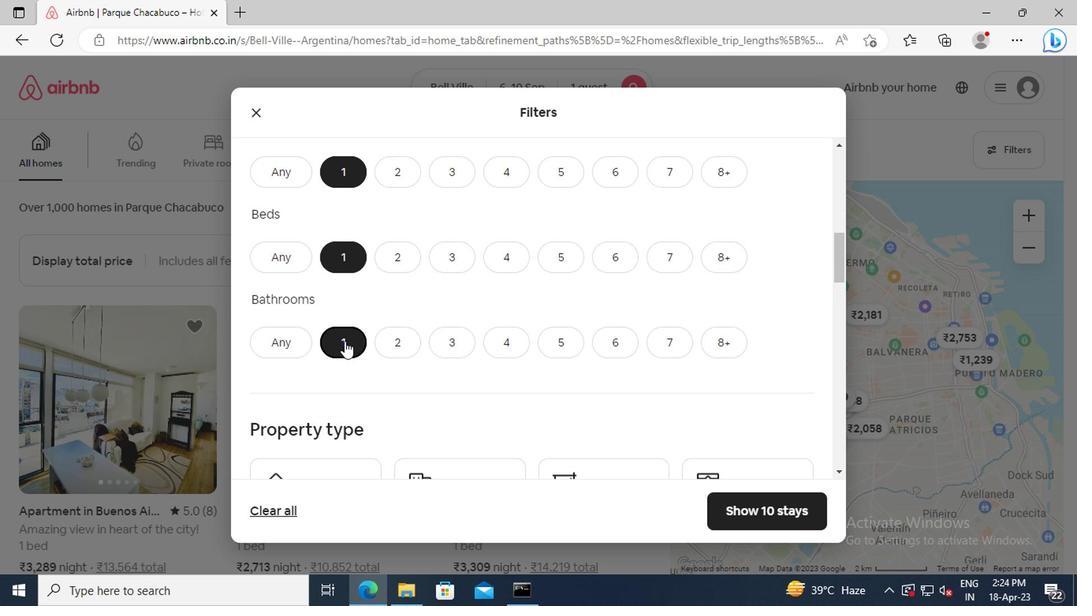
Action: Mouse moved to (707, 341)
Screenshot: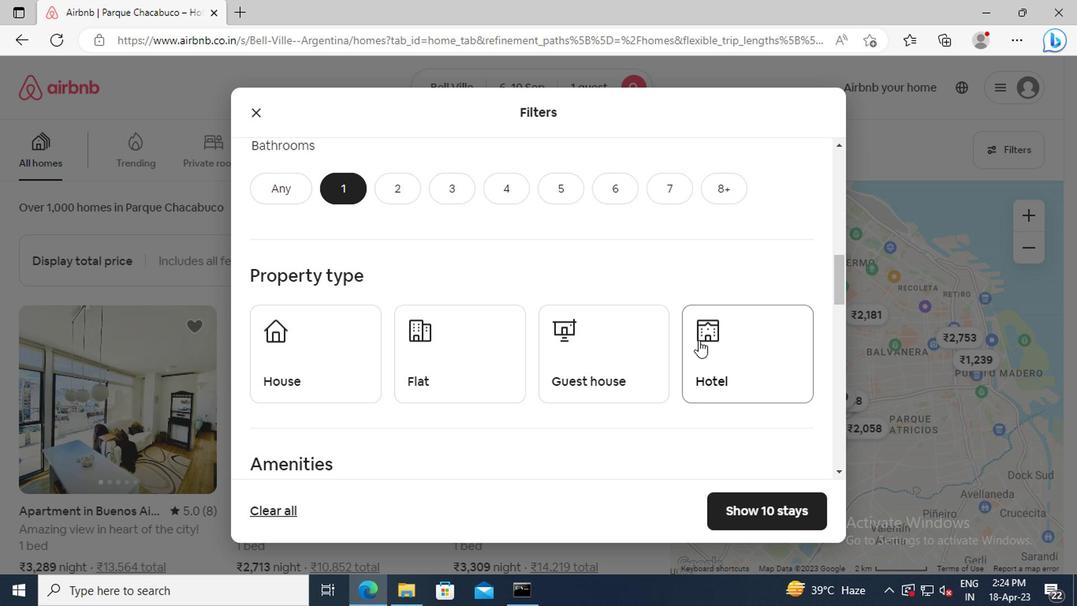 
Action: Mouse pressed left at (707, 341)
Screenshot: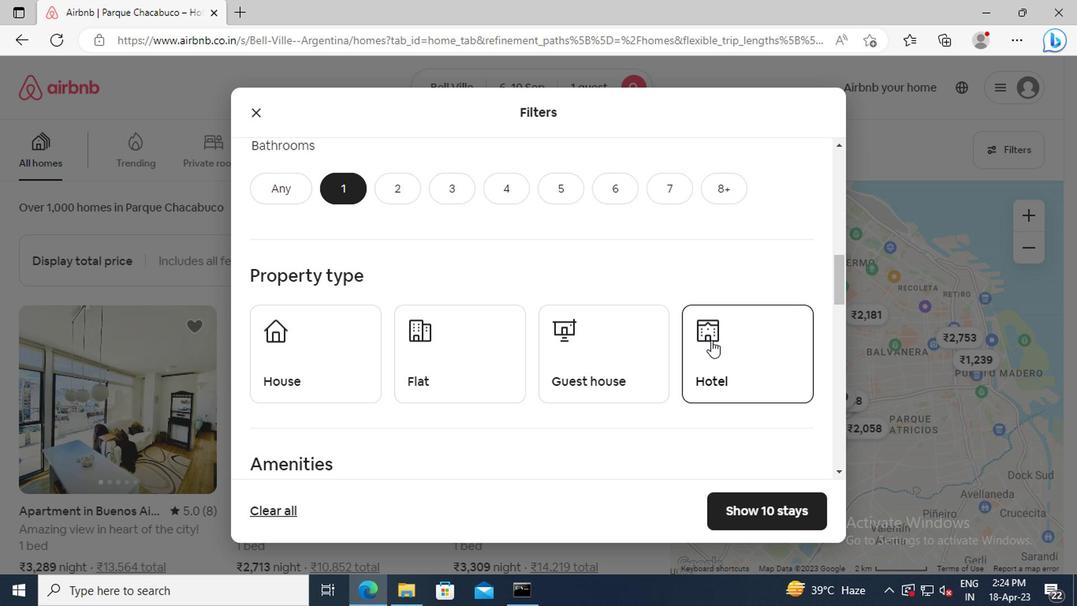 
Action: Mouse moved to (433, 322)
Screenshot: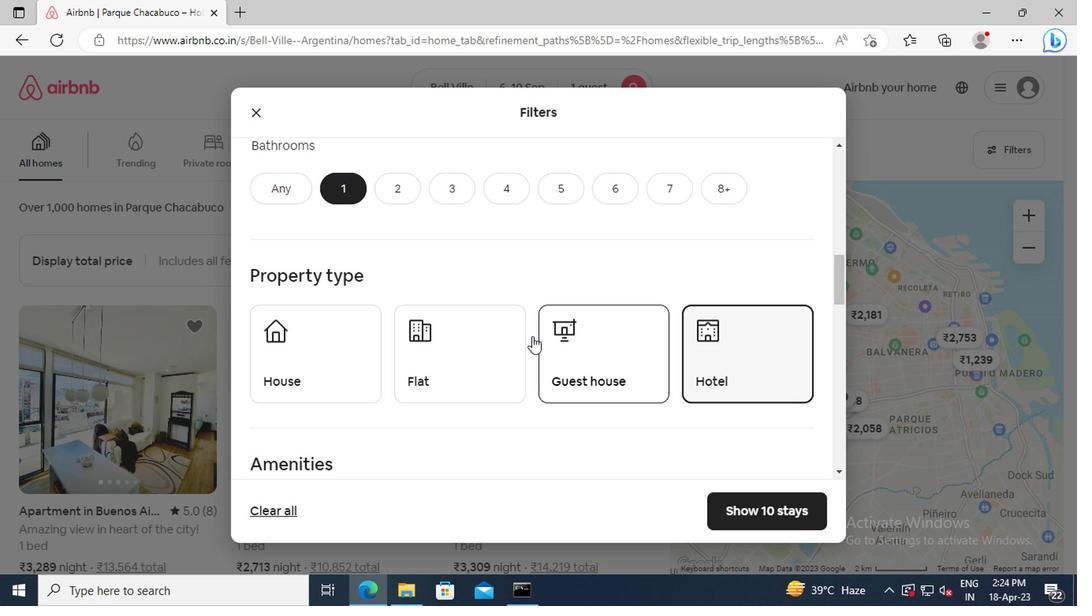 
Action: Mouse scrolled (433, 321) with delta (0, 0)
Screenshot: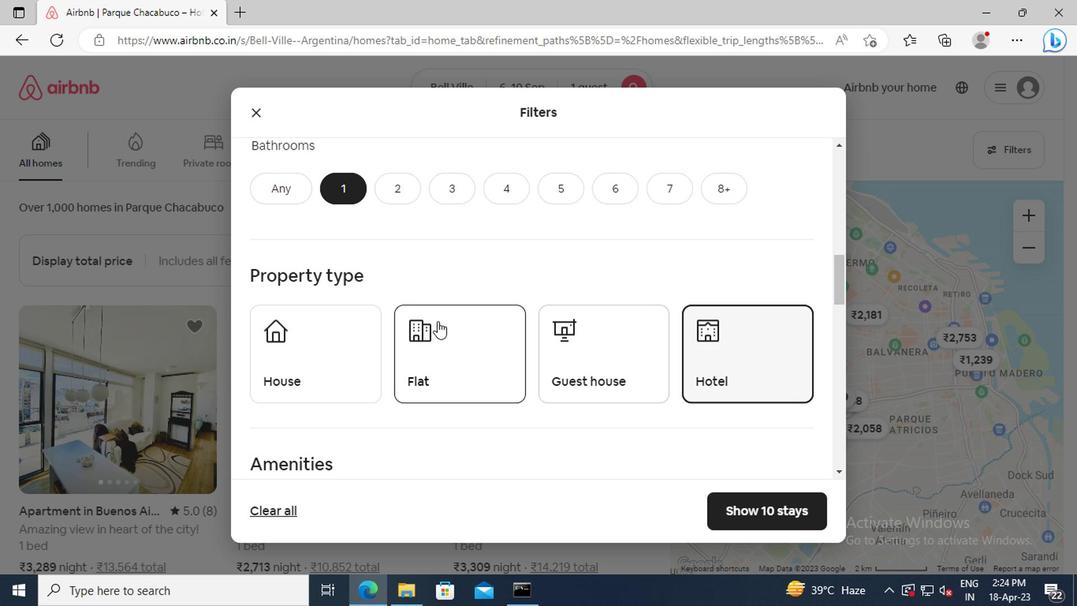 
Action: Mouse scrolled (433, 321) with delta (0, 0)
Screenshot: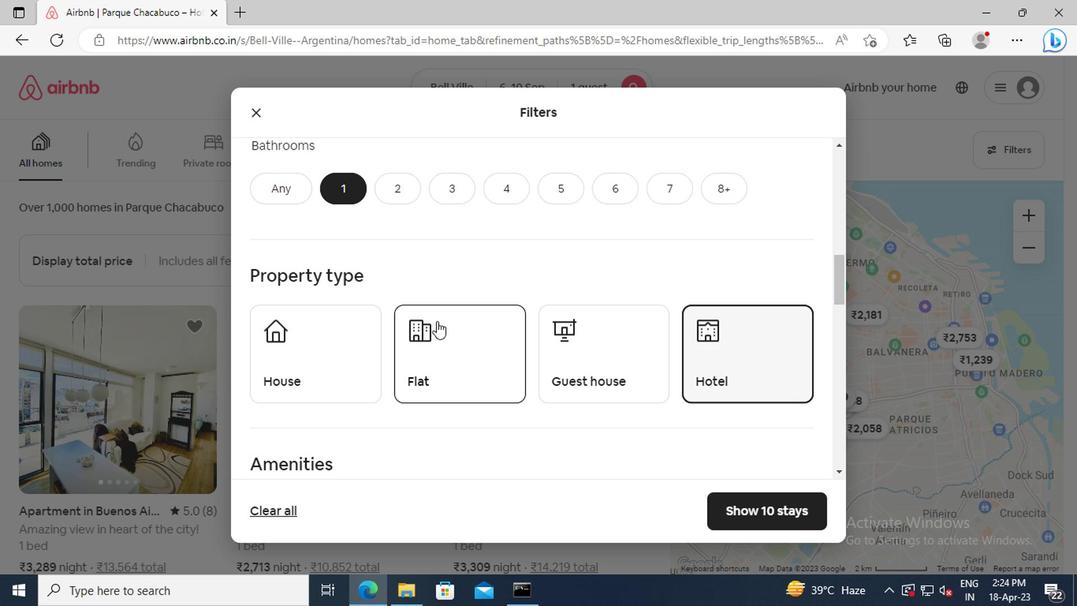
Action: Mouse scrolled (433, 321) with delta (0, 0)
Screenshot: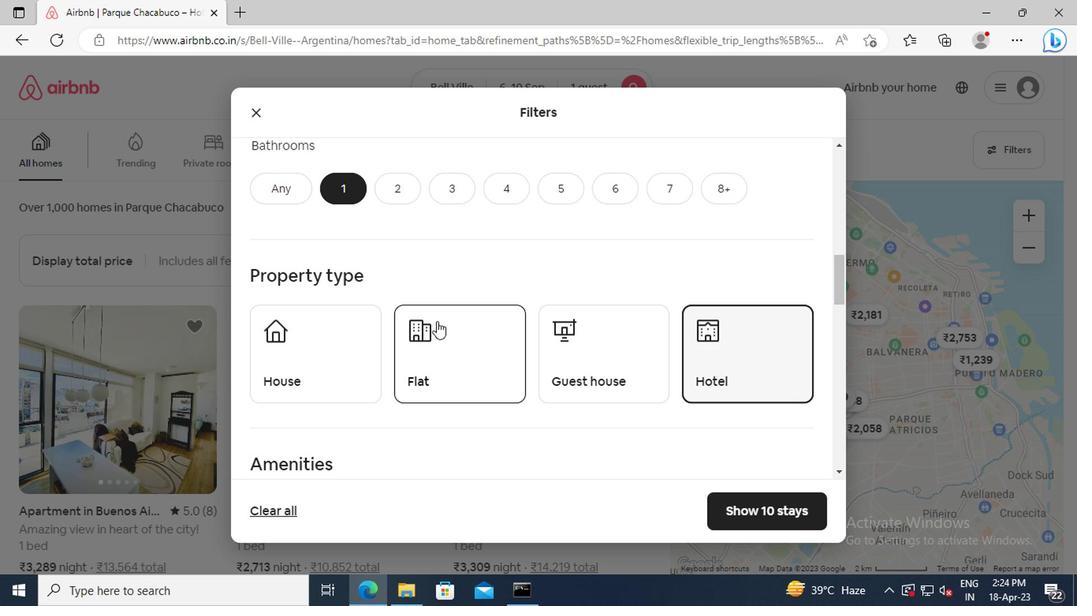 
Action: Mouse moved to (432, 321)
Screenshot: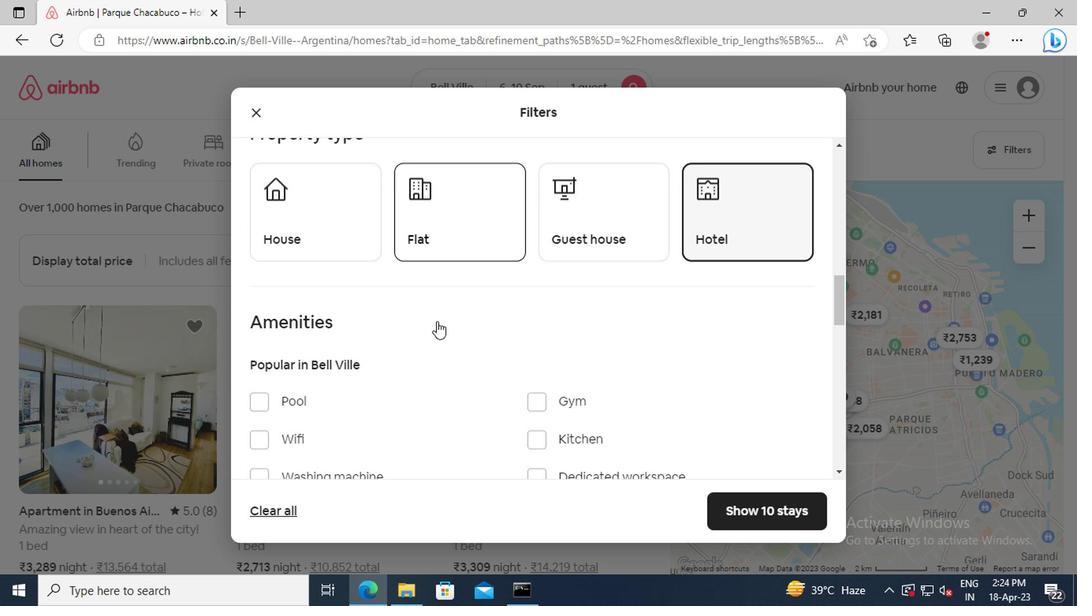 
Action: Mouse scrolled (432, 320) with delta (0, -1)
Screenshot: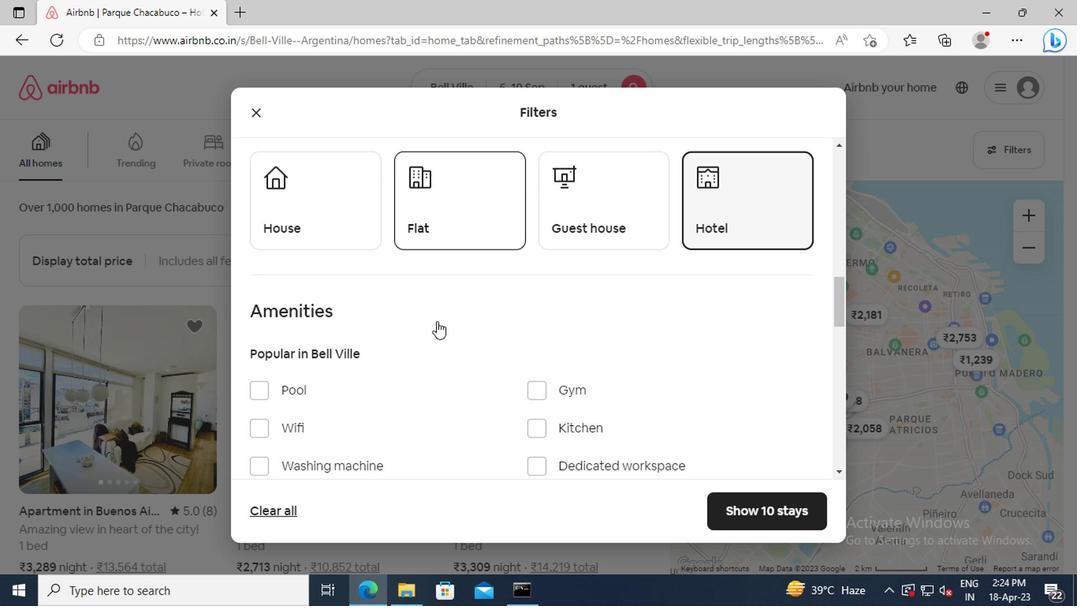 
Action: Mouse scrolled (432, 320) with delta (0, -1)
Screenshot: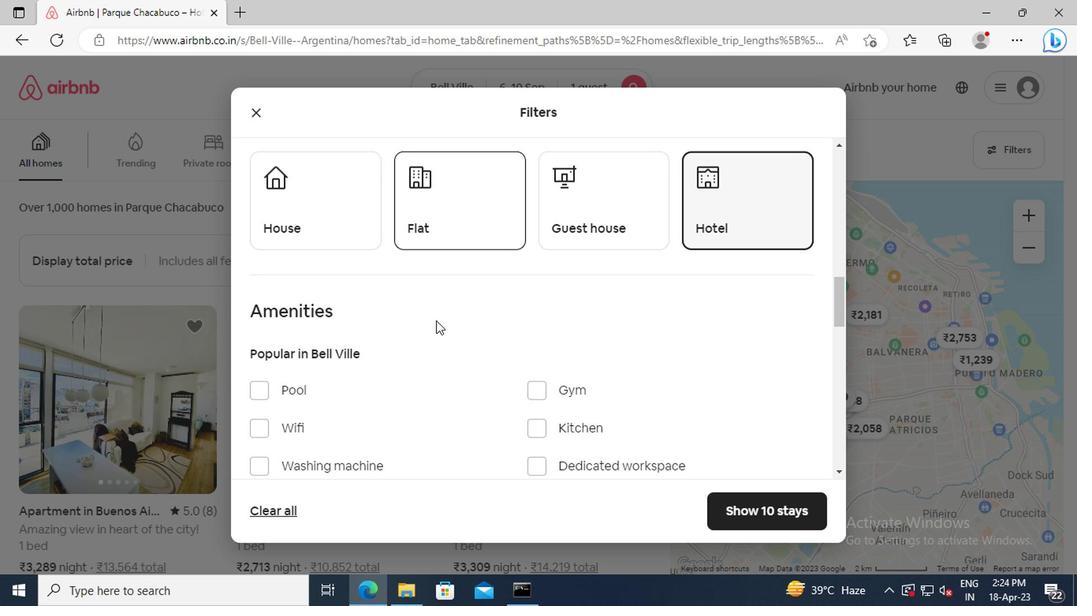 
Action: Mouse moved to (307, 393)
Screenshot: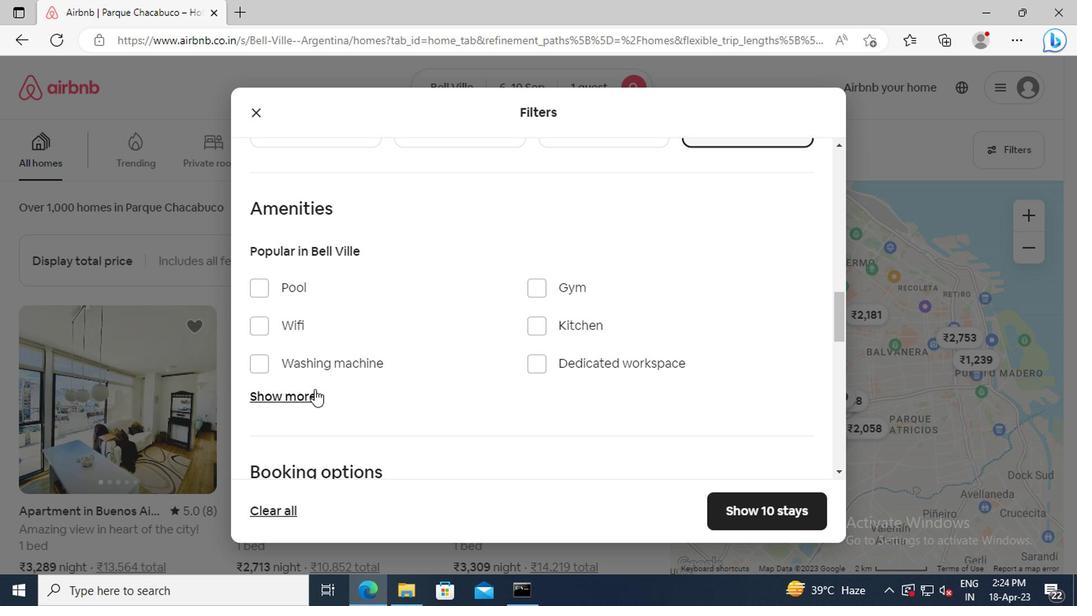 
Action: Mouse pressed left at (307, 393)
Screenshot: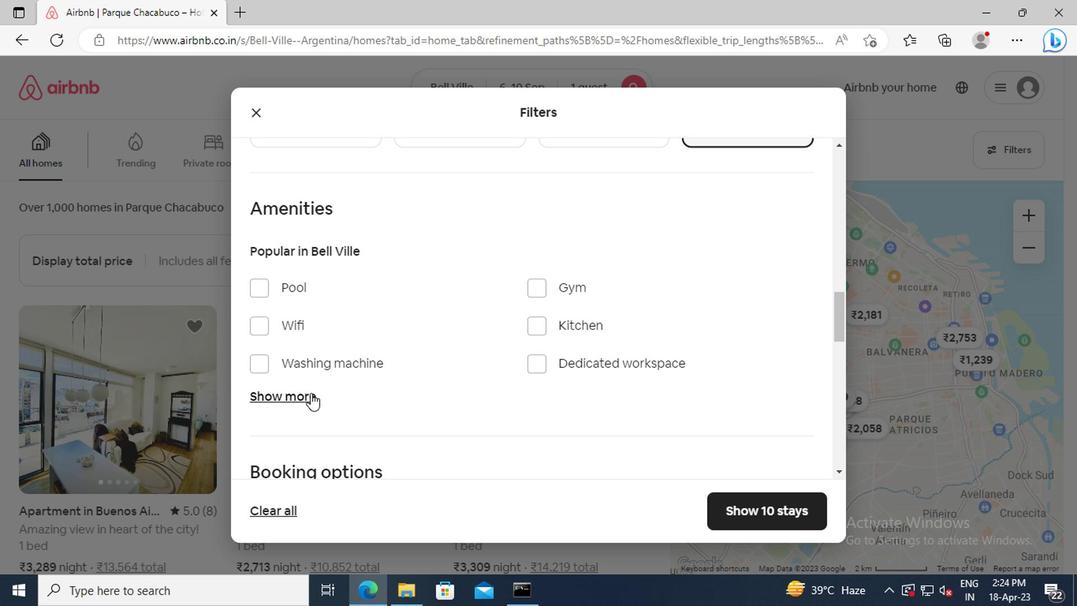 
Action: Mouse moved to (316, 362)
Screenshot: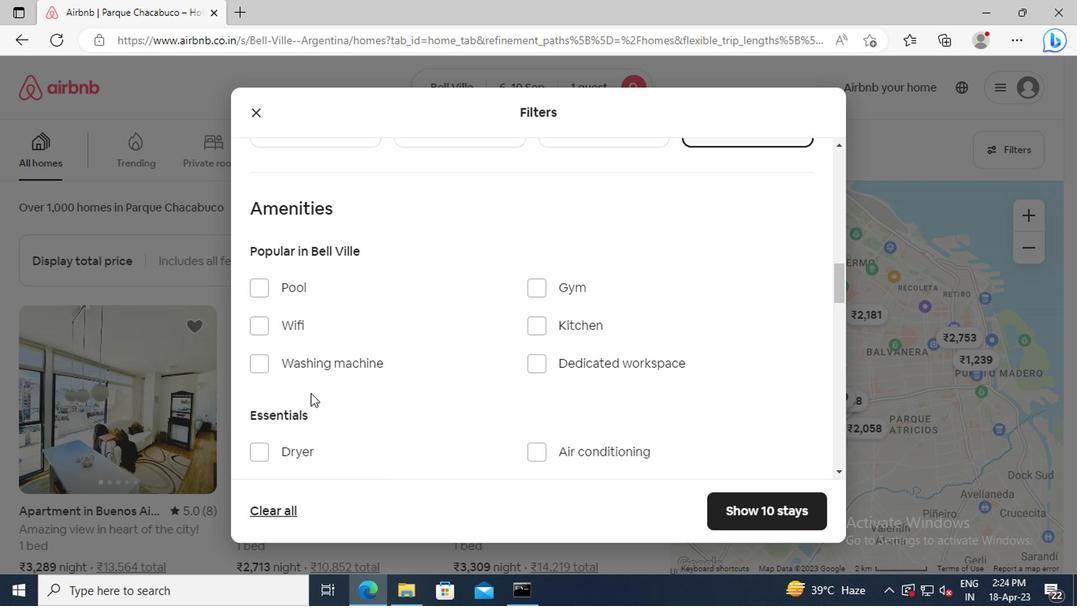 
Action: Mouse scrolled (316, 361) with delta (0, -1)
Screenshot: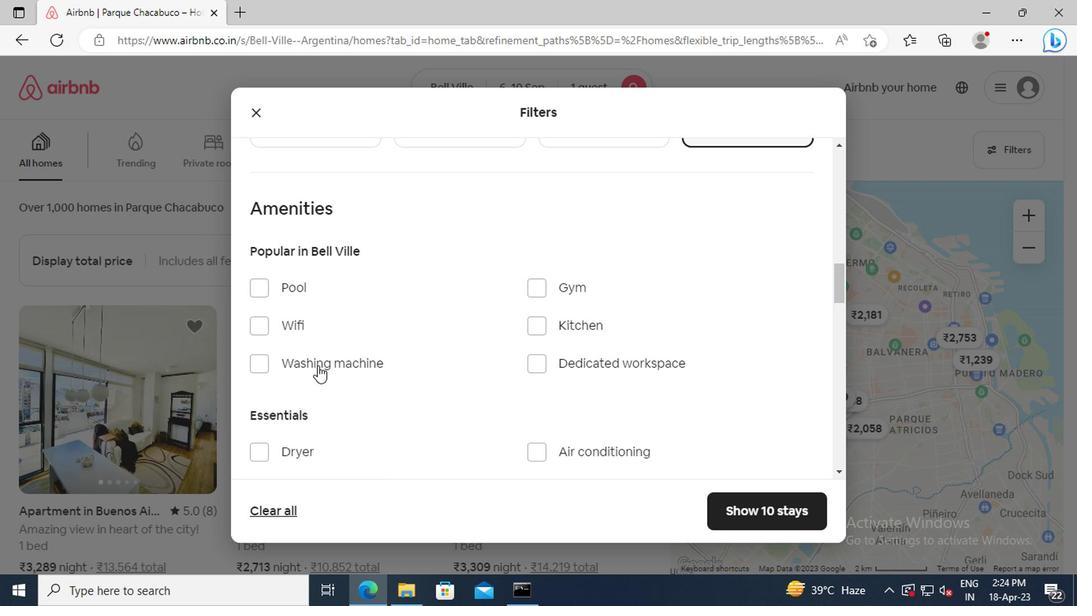 
Action: Mouse scrolled (316, 361) with delta (0, -1)
Screenshot: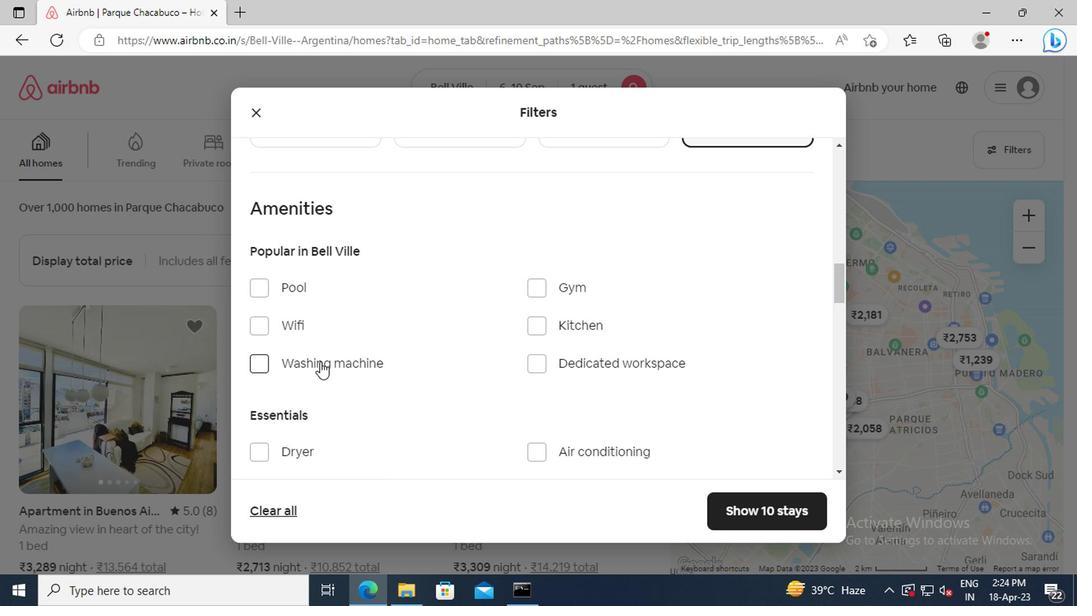 
Action: Mouse moved to (251, 392)
Screenshot: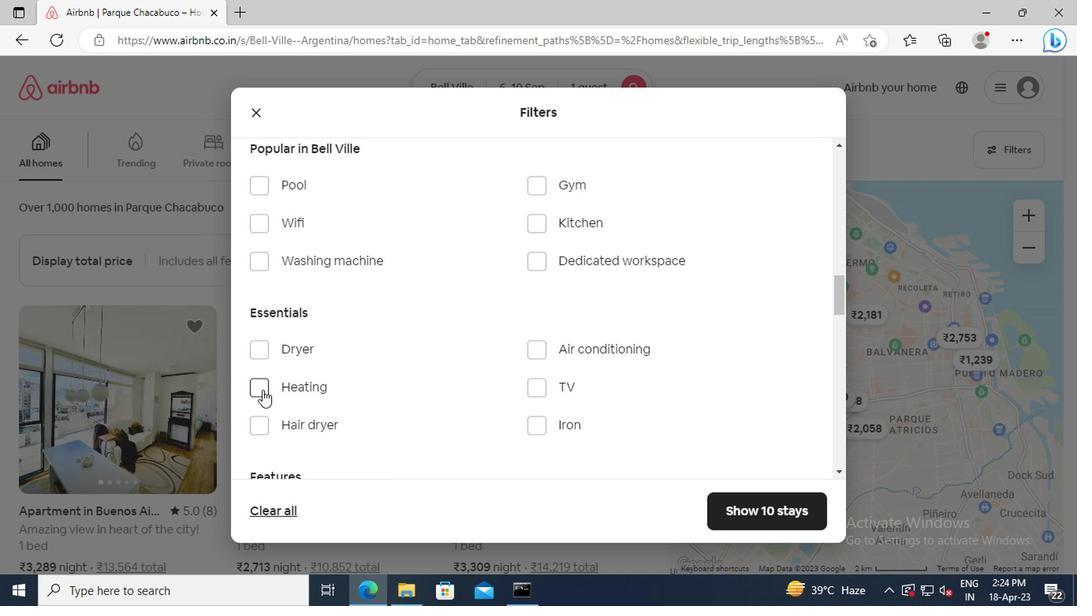 
Action: Mouse pressed left at (251, 392)
Screenshot: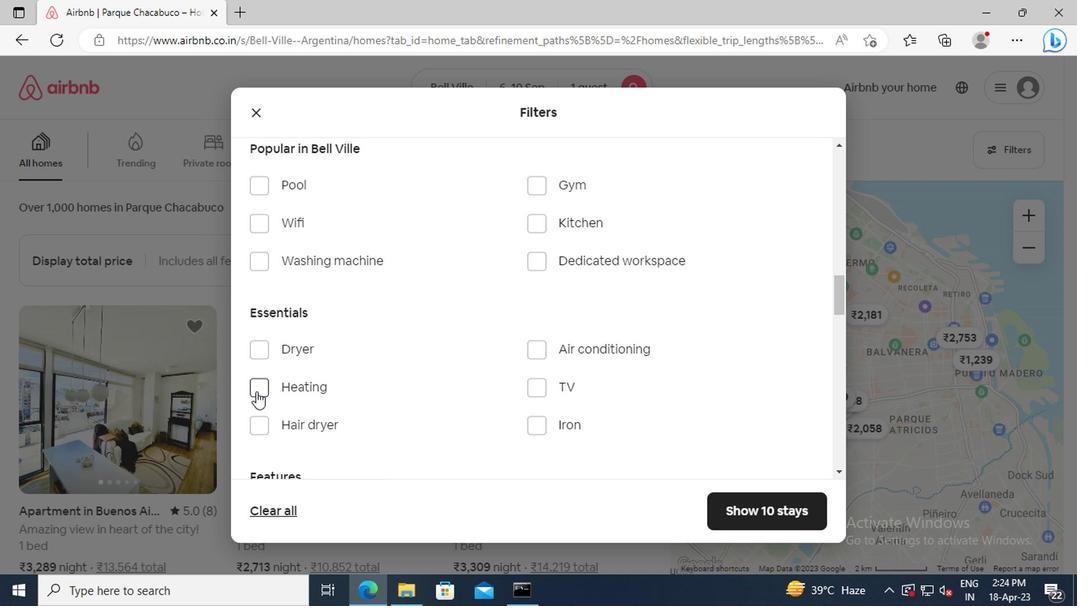 
Action: Mouse moved to (452, 377)
Screenshot: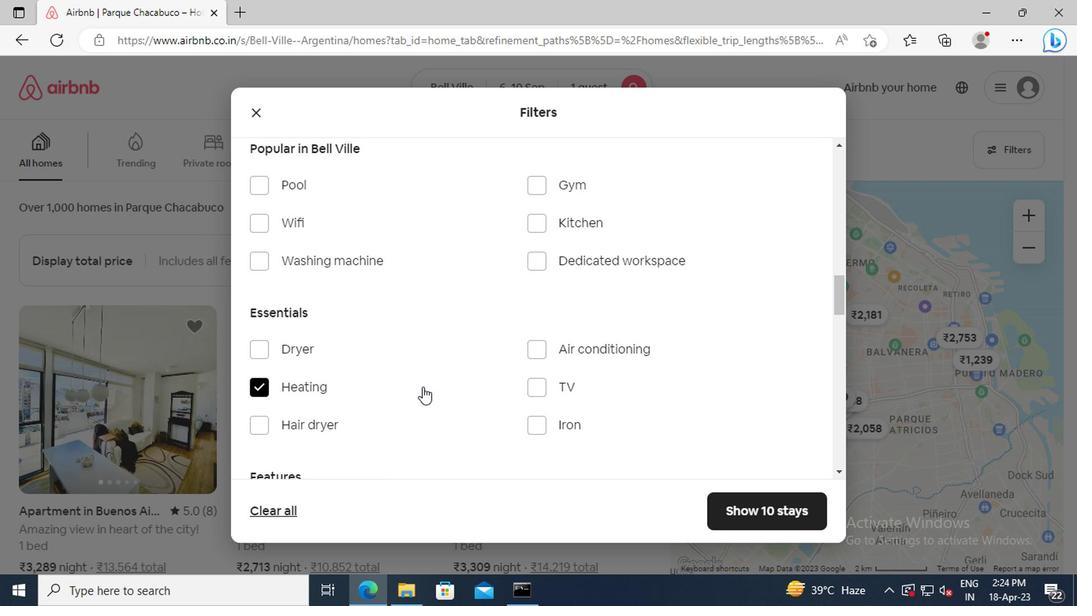 
Action: Mouse scrolled (452, 376) with delta (0, 0)
Screenshot: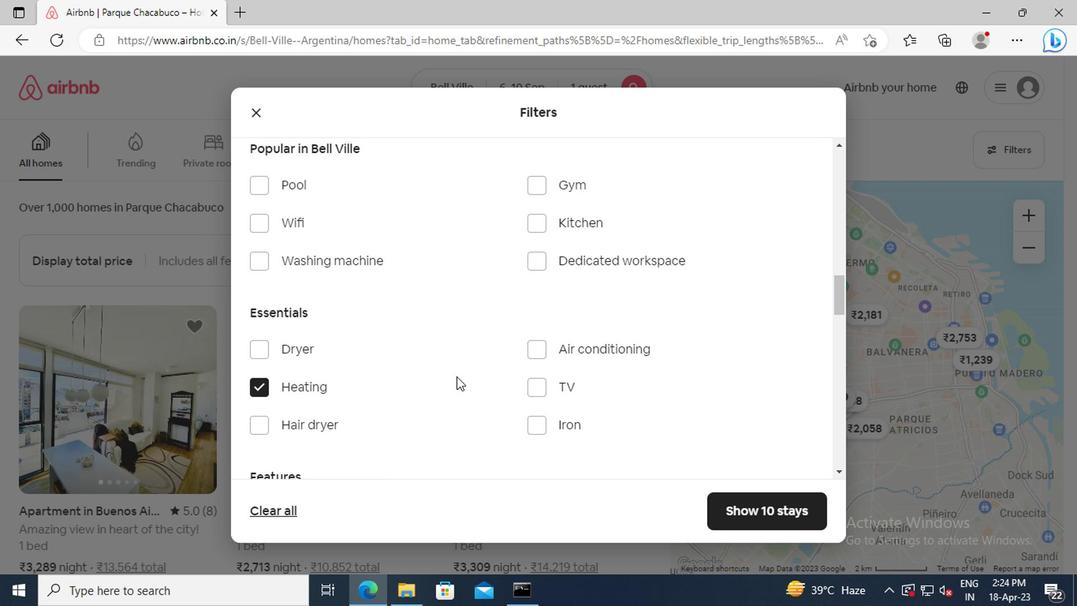 
Action: Mouse scrolled (452, 376) with delta (0, 0)
Screenshot: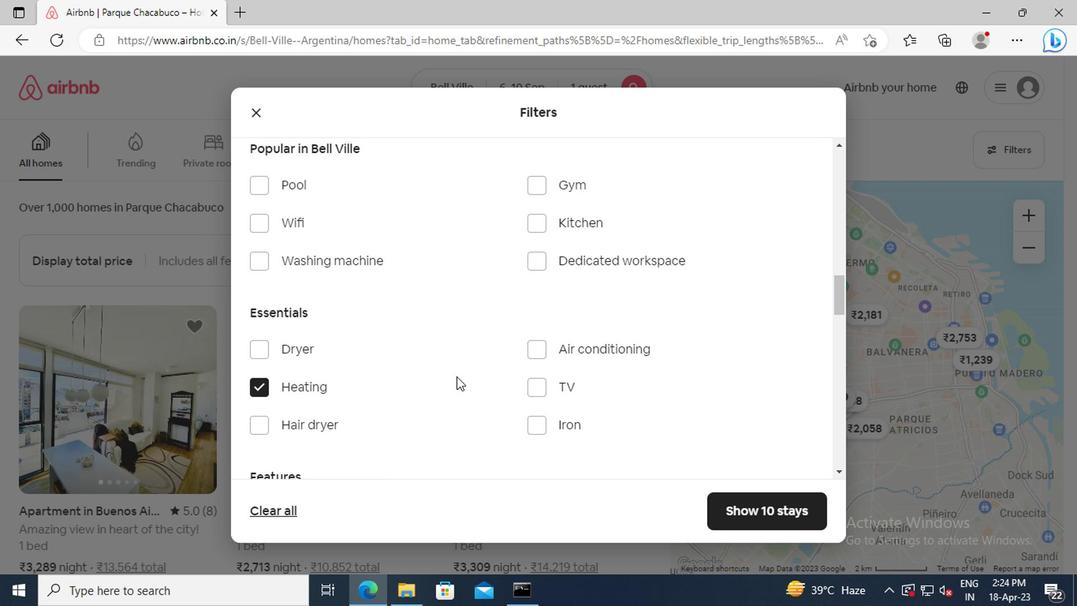 
Action: Mouse scrolled (452, 376) with delta (0, 0)
Screenshot: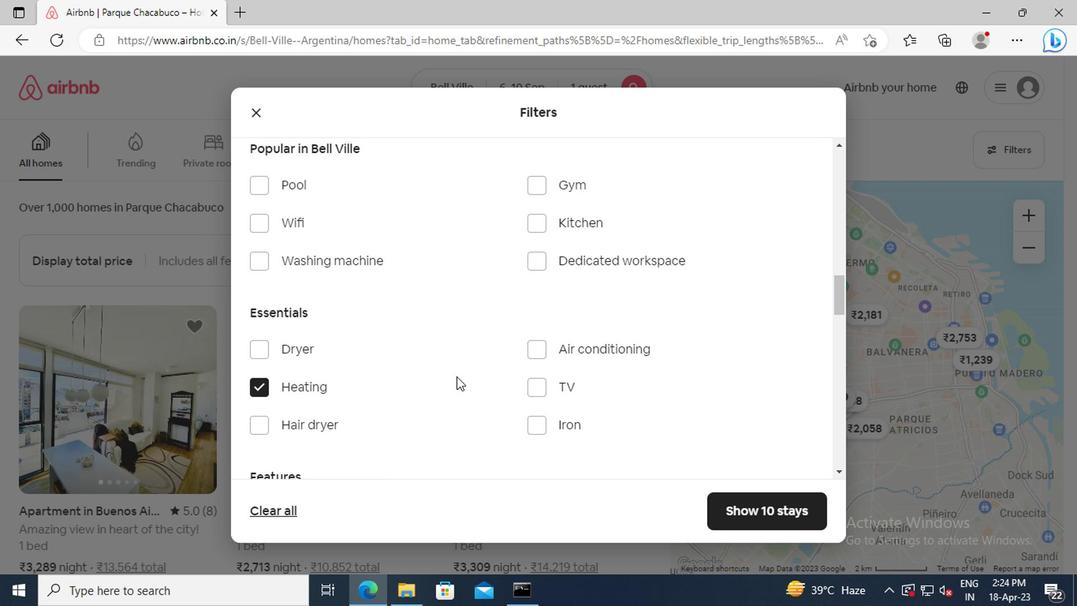
Action: Mouse scrolled (452, 376) with delta (0, 0)
Screenshot: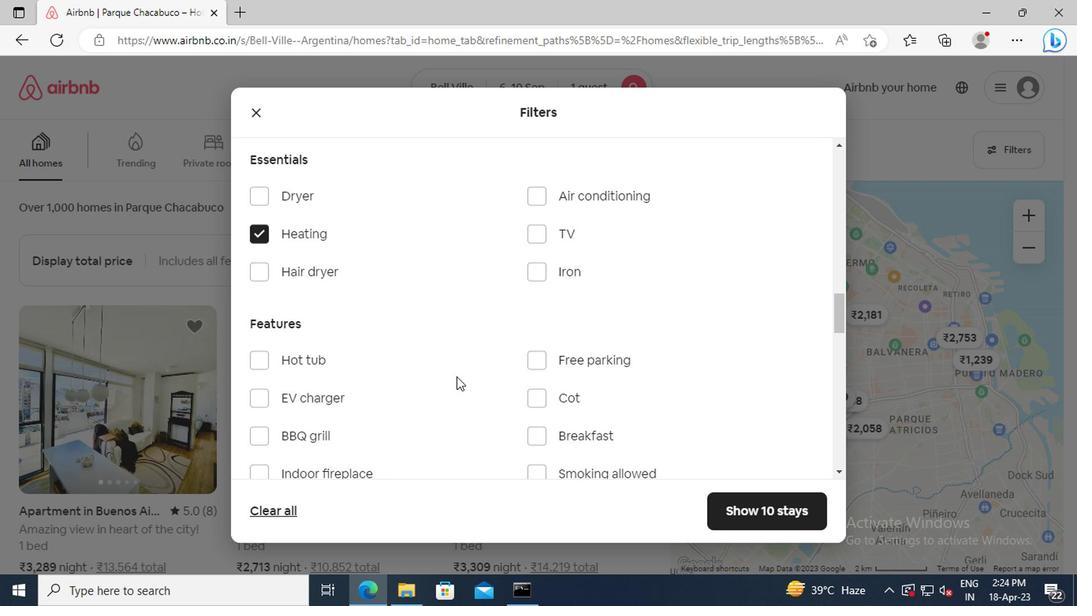 
Action: Mouse scrolled (452, 376) with delta (0, 0)
Screenshot: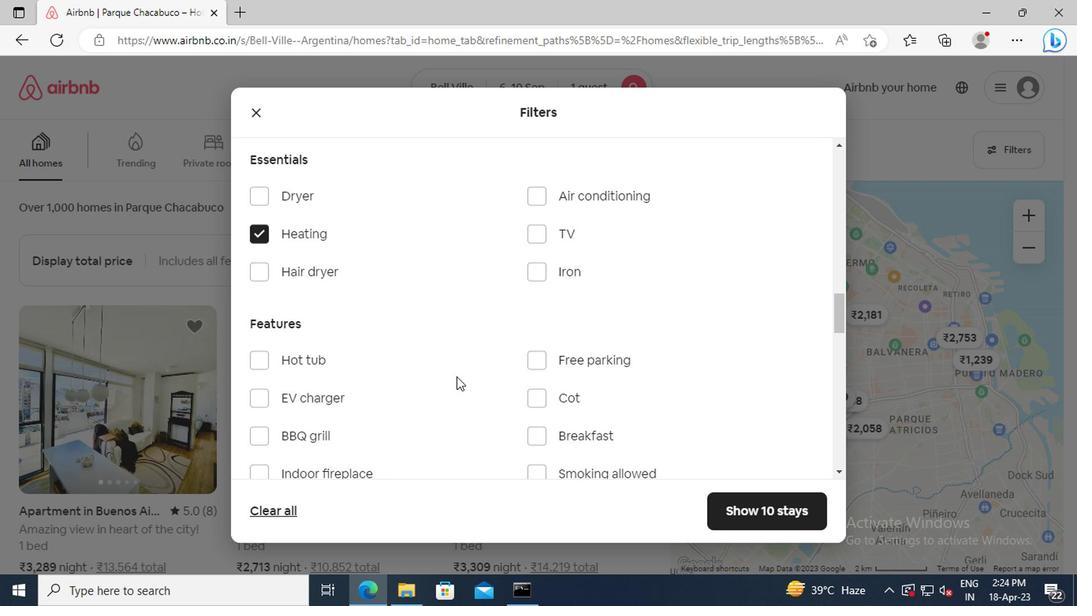 
Action: Mouse scrolled (452, 376) with delta (0, 0)
Screenshot: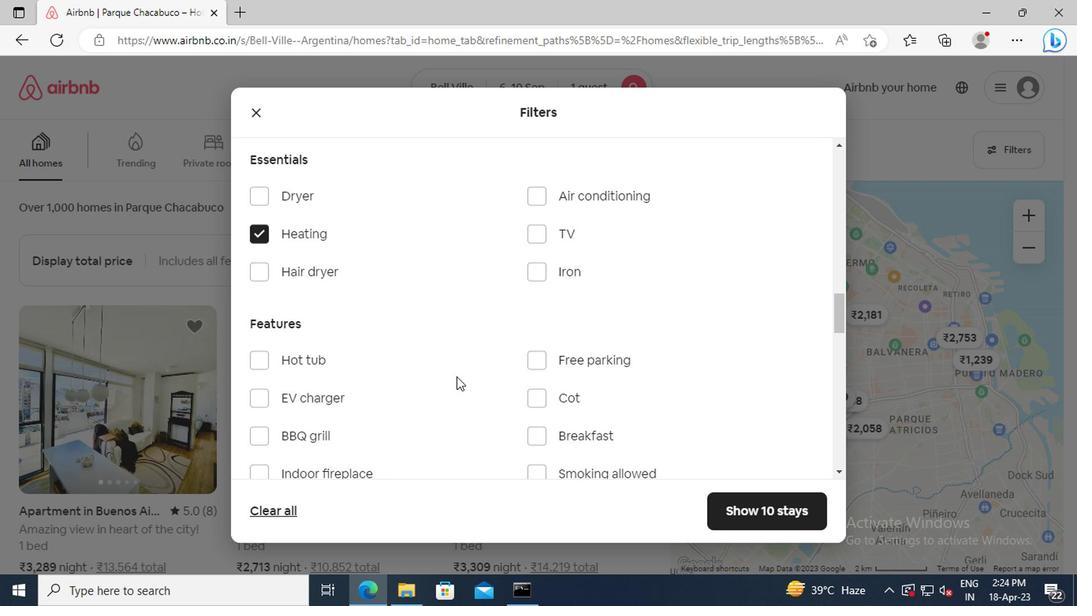 
Action: Mouse scrolled (452, 376) with delta (0, 0)
Screenshot: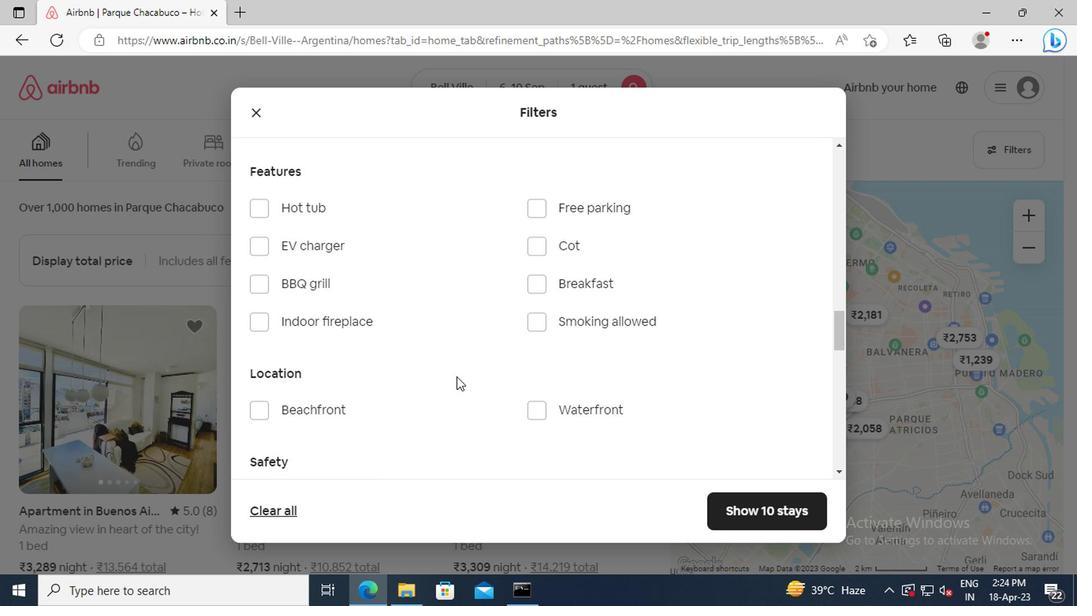 
Action: Mouse scrolled (452, 376) with delta (0, 0)
Screenshot: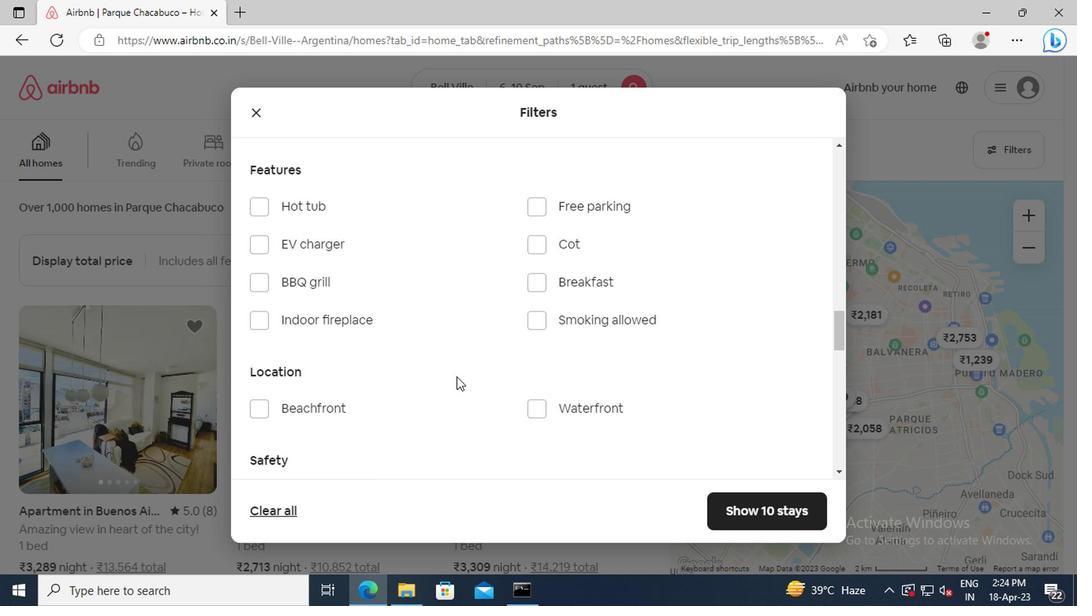 
Action: Mouse scrolled (452, 376) with delta (0, 0)
Screenshot: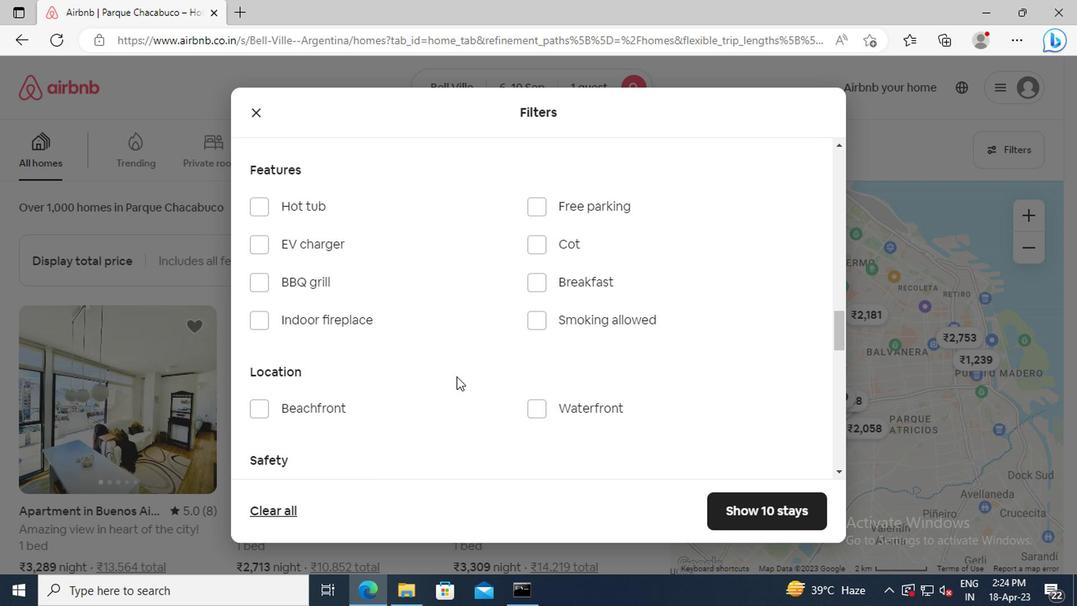 
Action: Mouse scrolled (452, 376) with delta (0, 0)
Screenshot: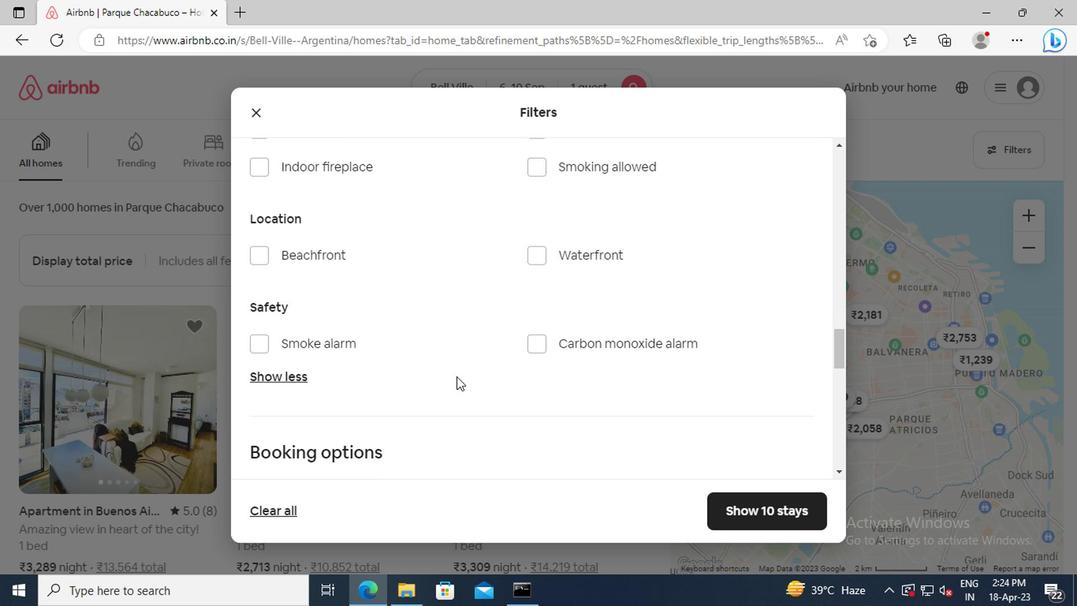 
Action: Mouse scrolled (452, 376) with delta (0, 0)
Screenshot: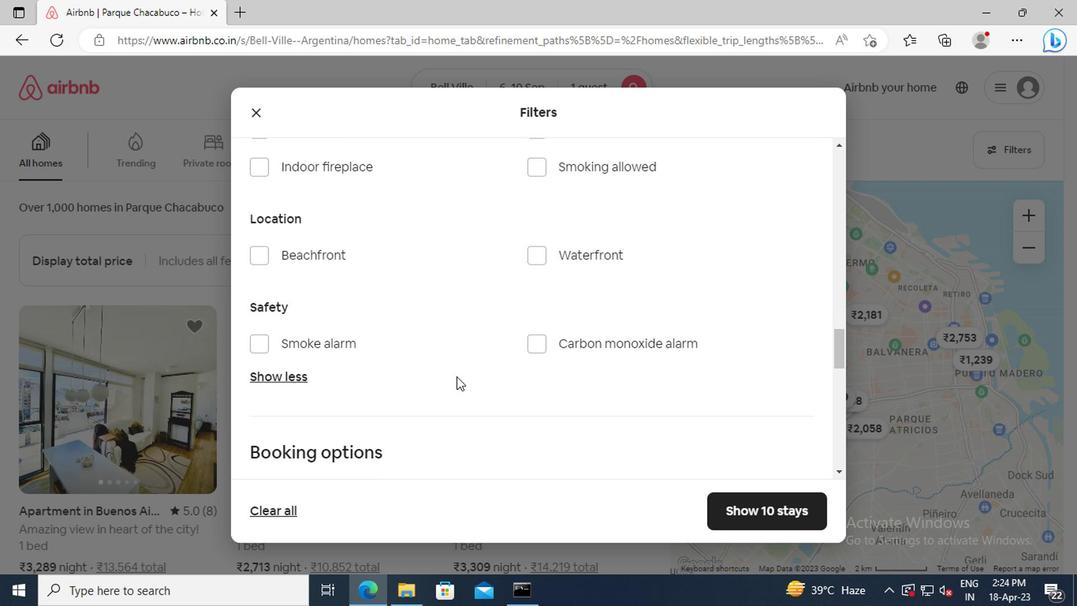 
Action: Mouse scrolled (452, 376) with delta (0, 0)
Screenshot: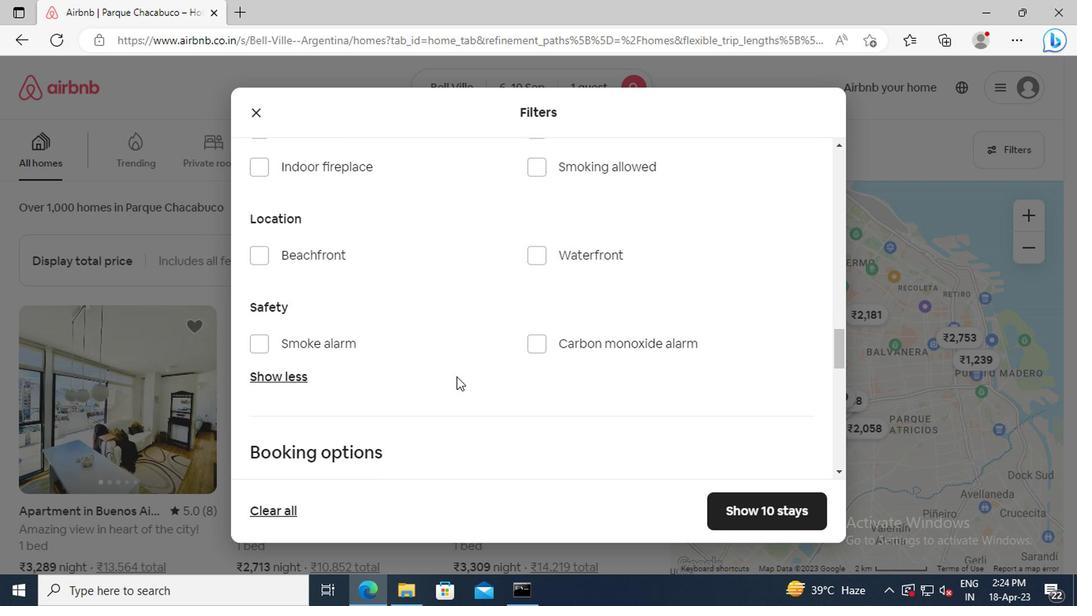 
Action: Mouse scrolled (452, 376) with delta (0, 0)
Screenshot: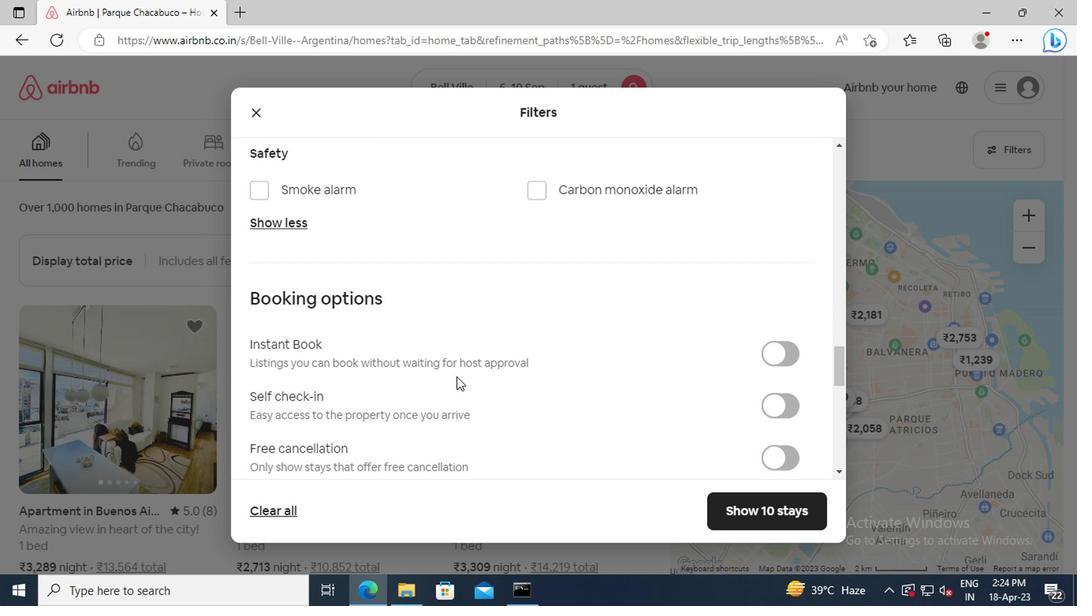 
Action: Mouse scrolled (452, 376) with delta (0, 0)
Screenshot: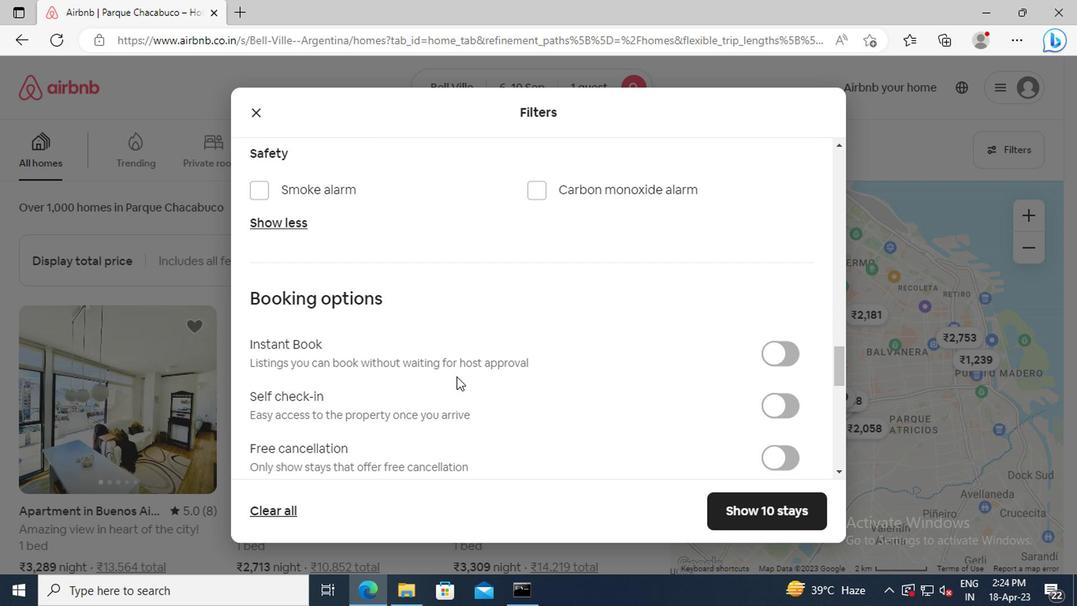 
Action: Mouse moved to (784, 308)
Screenshot: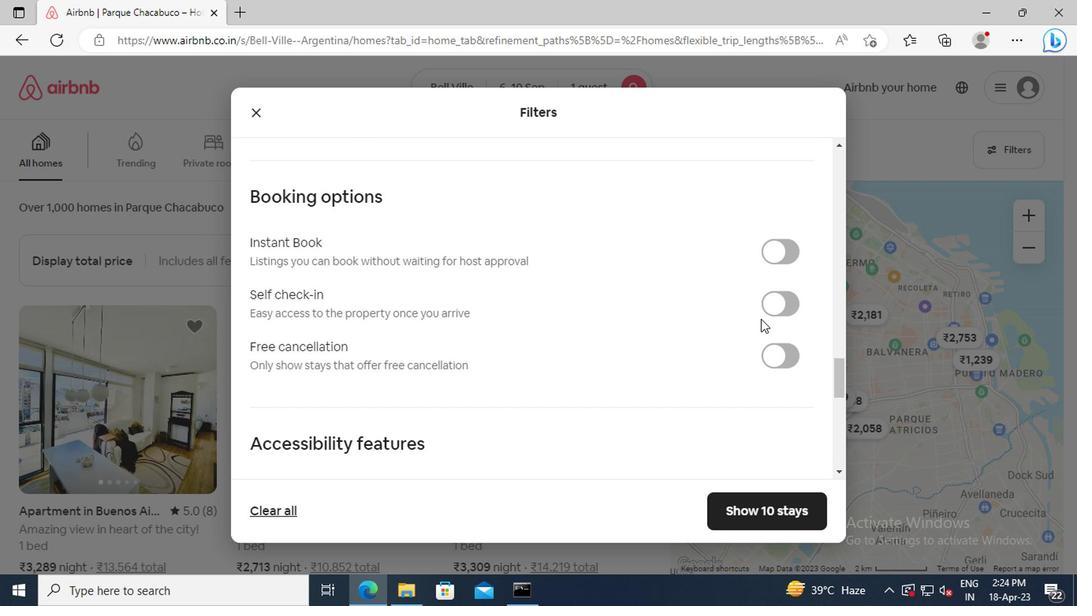 
Action: Mouse pressed left at (784, 308)
Screenshot: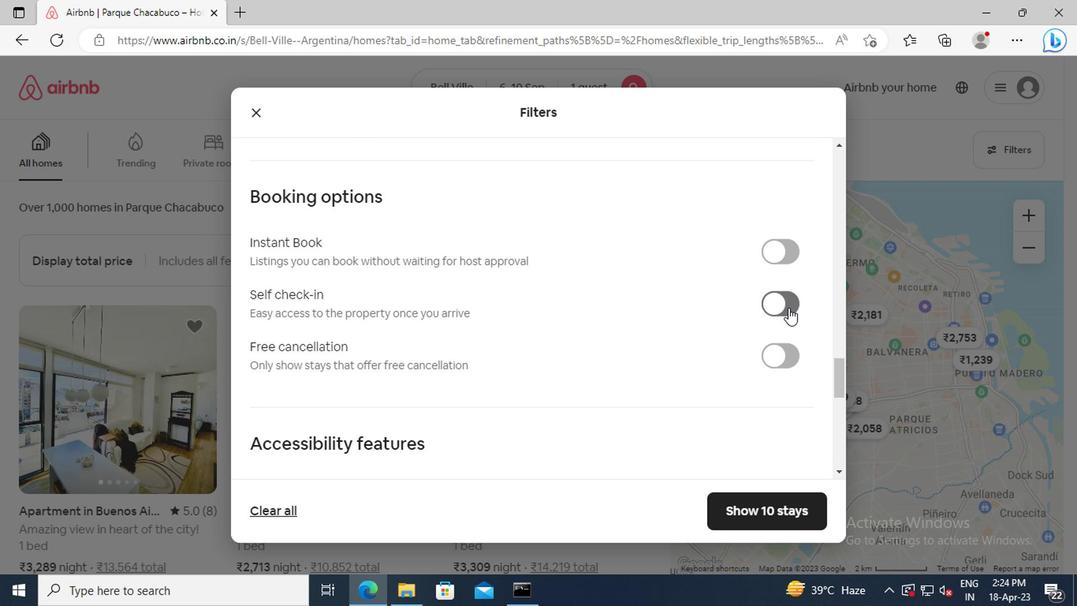 
Action: Mouse moved to (511, 317)
Screenshot: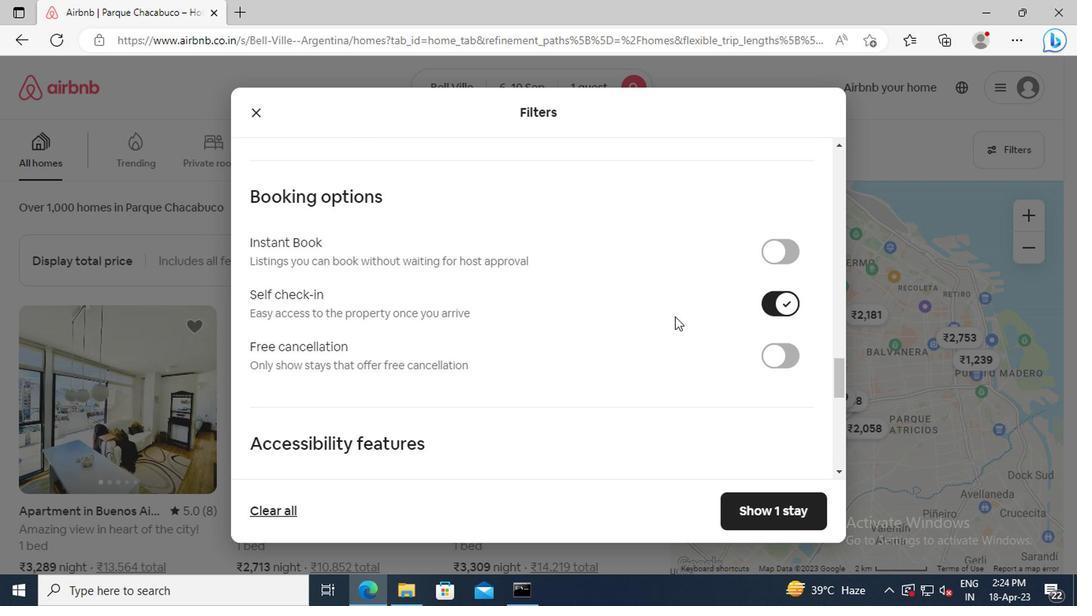 
Action: Mouse scrolled (511, 316) with delta (0, -1)
Screenshot: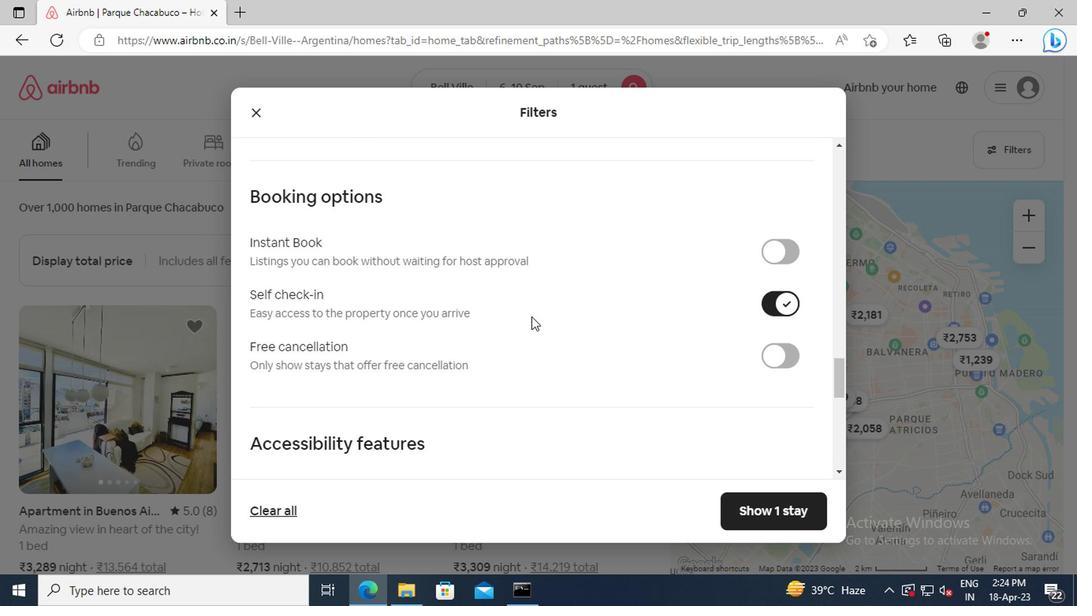 
Action: Mouse scrolled (511, 316) with delta (0, -1)
Screenshot: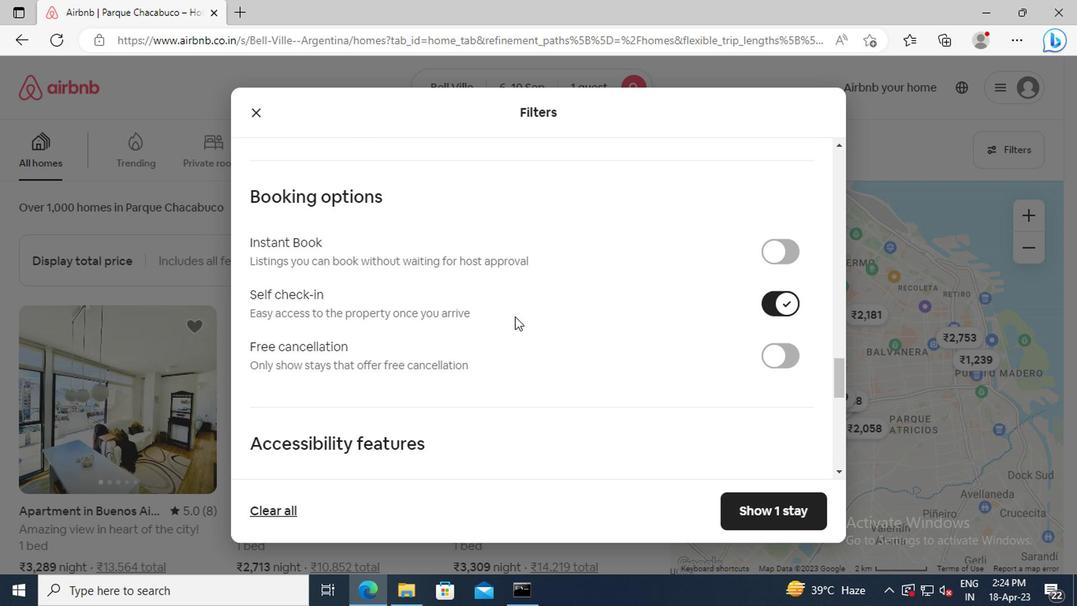 
Action: Mouse scrolled (511, 316) with delta (0, -1)
Screenshot: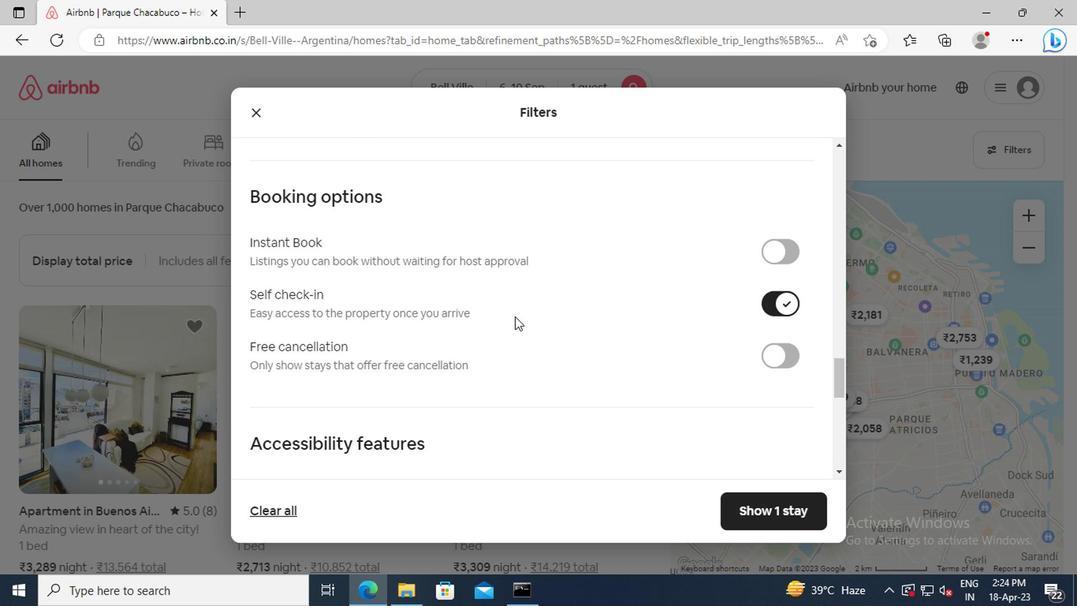 
Action: Mouse scrolled (511, 316) with delta (0, -1)
Screenshot: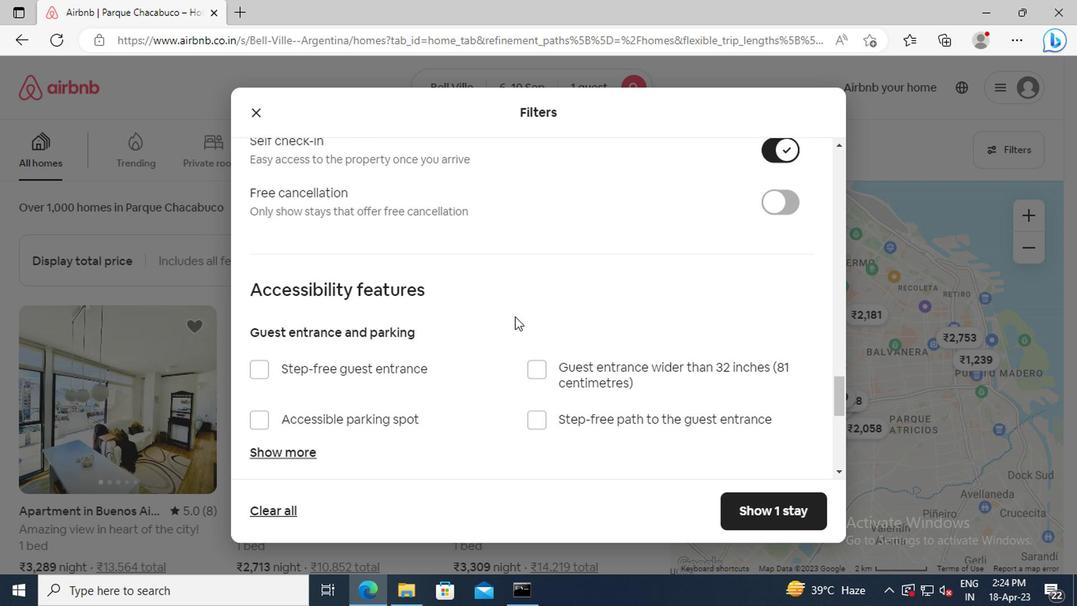 
Action: Mouse scrolled (511, 316) with delta (0, -1)
Screenshot: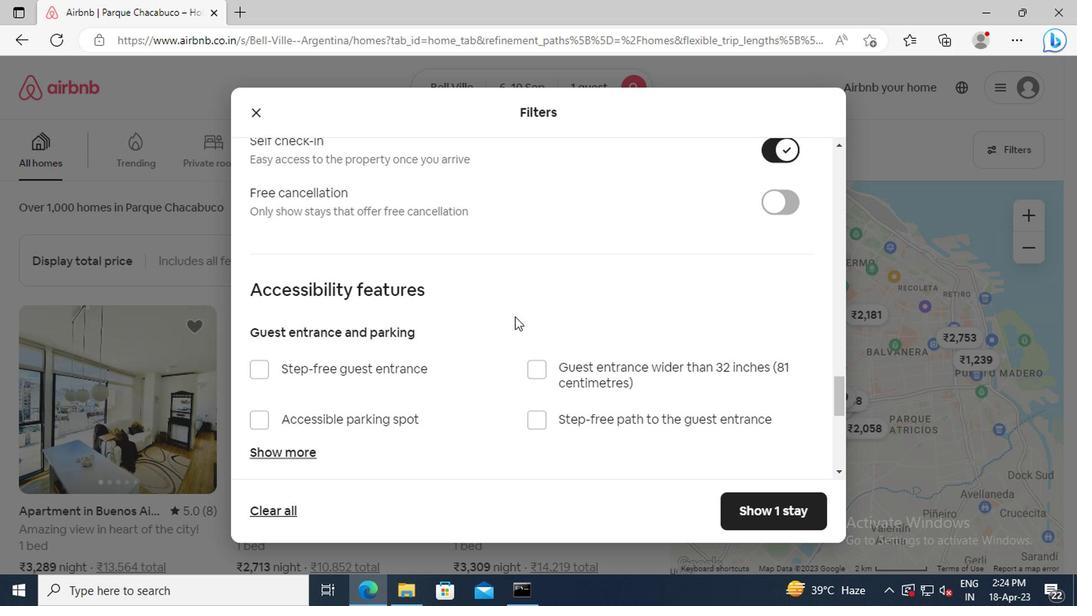 
Action: Mouse scrolled (511, 316) with delta (0, -1)
Screenshot: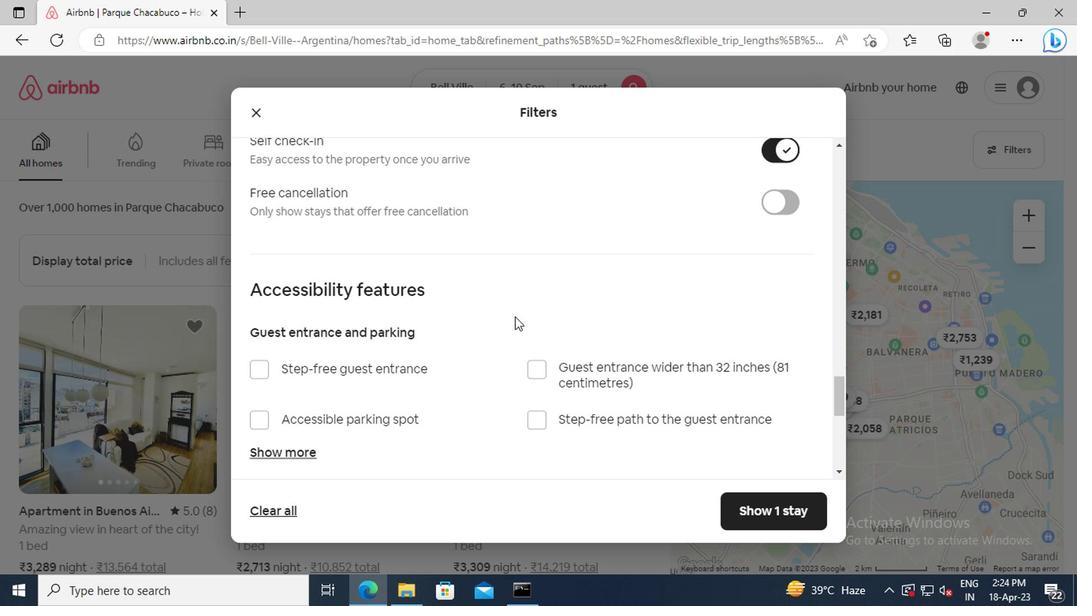 
Action: Mouse scrolled (511, 316) with delta (0, -1)
Screenshot: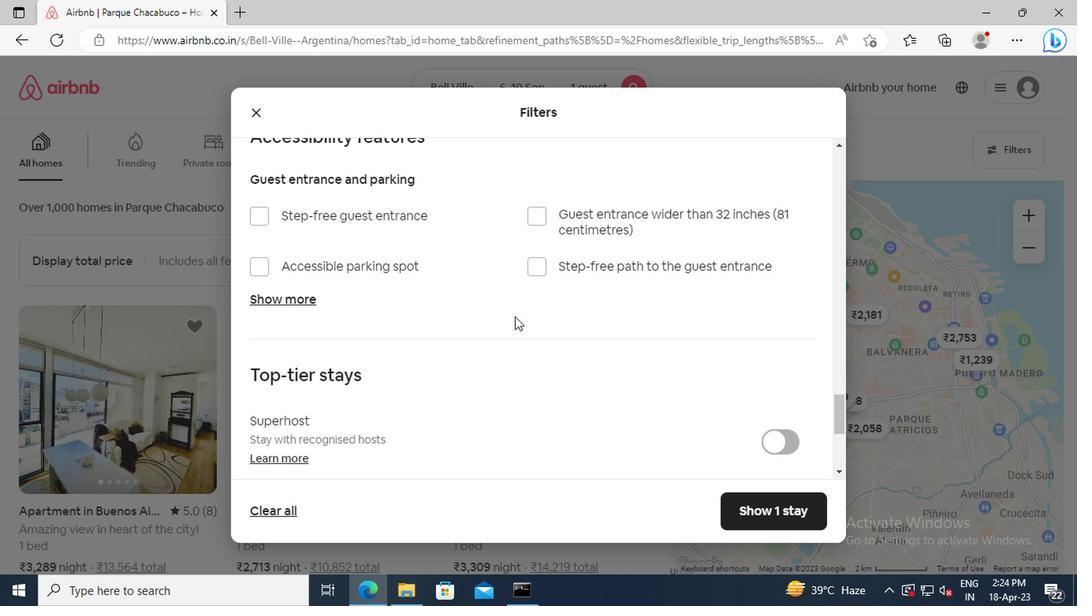 
Action: Mouse scrolled (511, 316) with delta (0, -1)
Screenshot: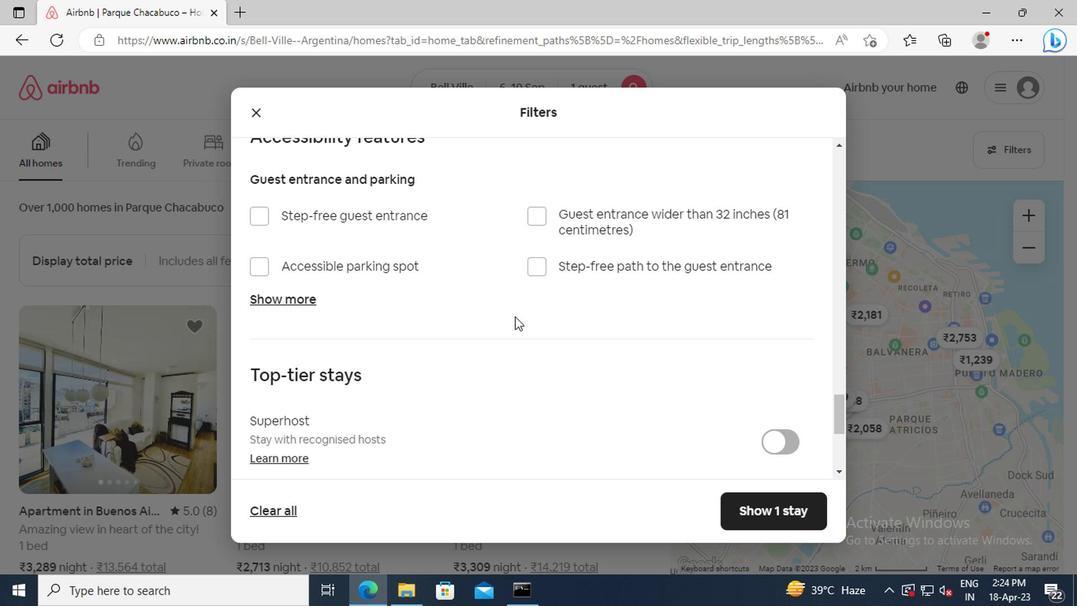 
Action: Mouse scrolled (511, 316) with delta (0, -1)
Screenshot: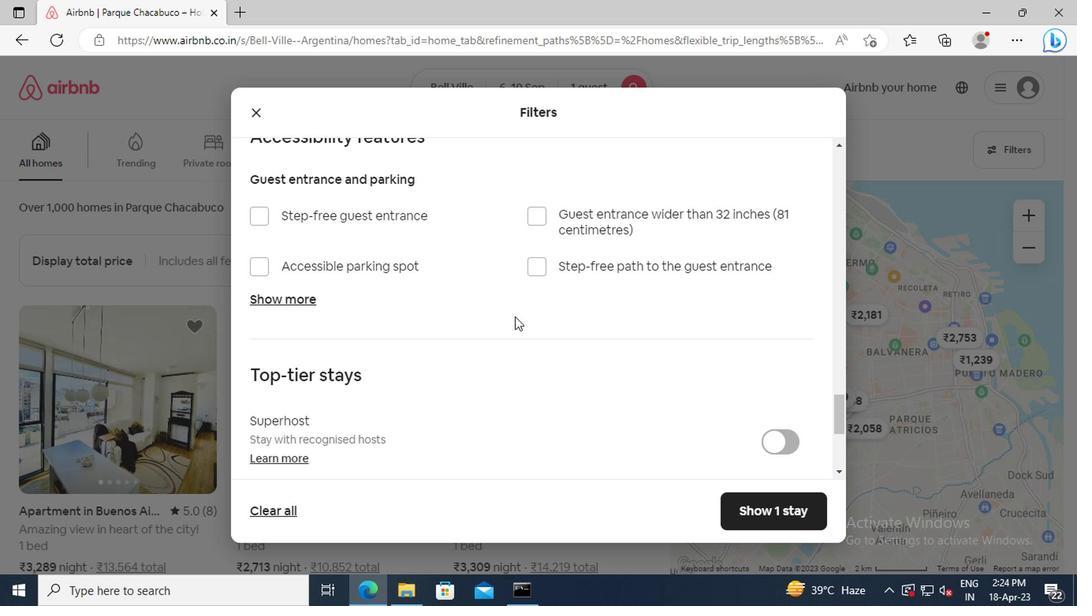 
Action: Mouse scrolled (511, 316) with delta (0, -1)
Screenshot: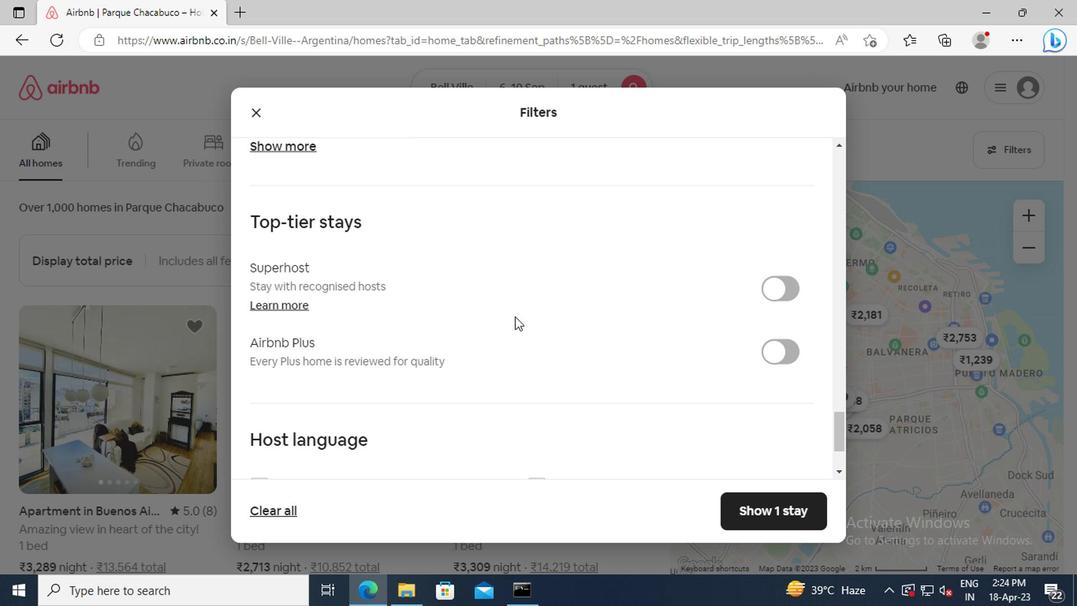 
Action: Mouse scrolled (511, 316) with delta (0, -1)
Screenshot: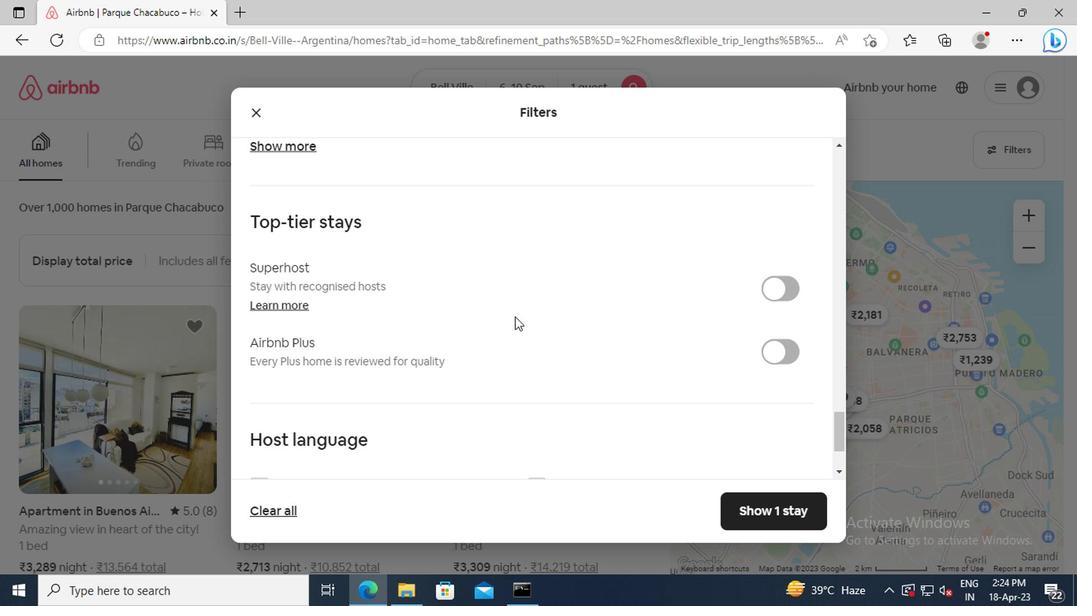 
Action: Mouse scrolled (511, 316) with delta (0, -1)
Screenshot: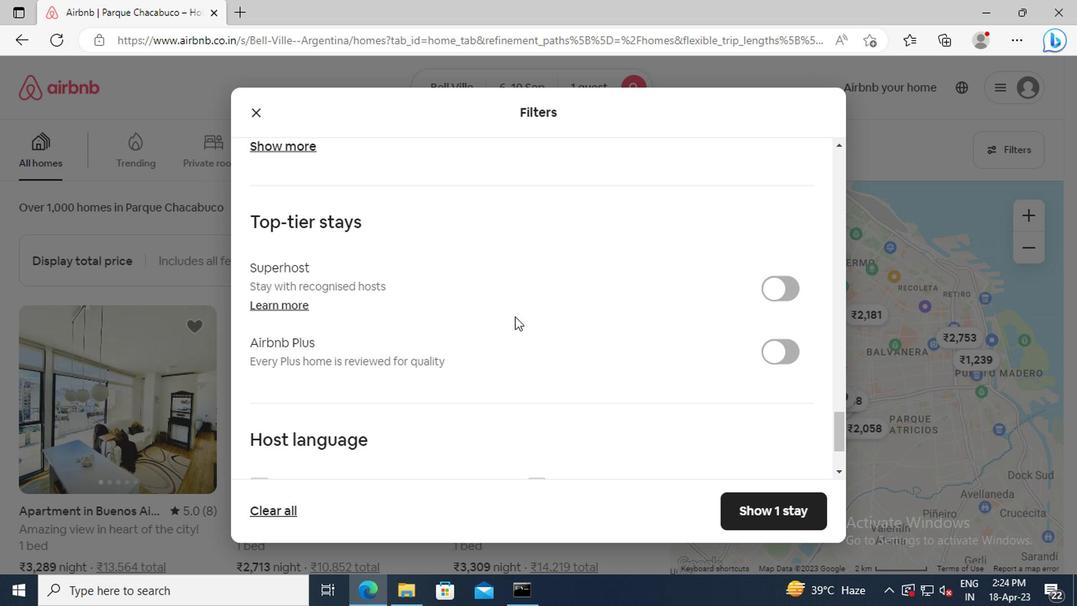 
Action: Mouse scrolled (511, 316) with delta (0, -1)
Screenshot: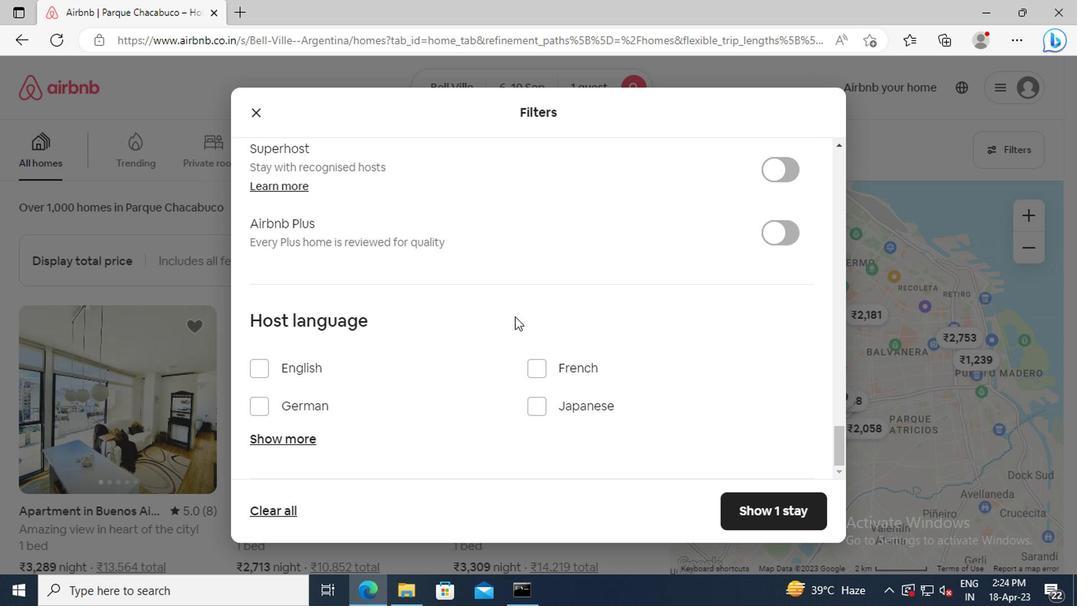 
Action: Mouse moved to (255, 370)
Screenshot: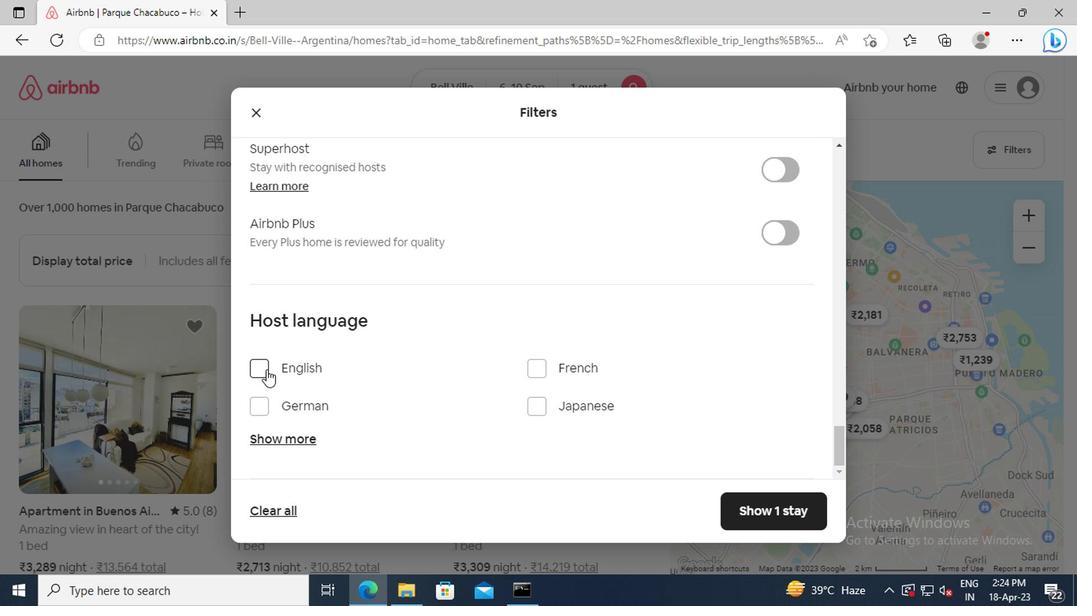 
Action: Mouse pressed left at (255, 370)
Screenshot: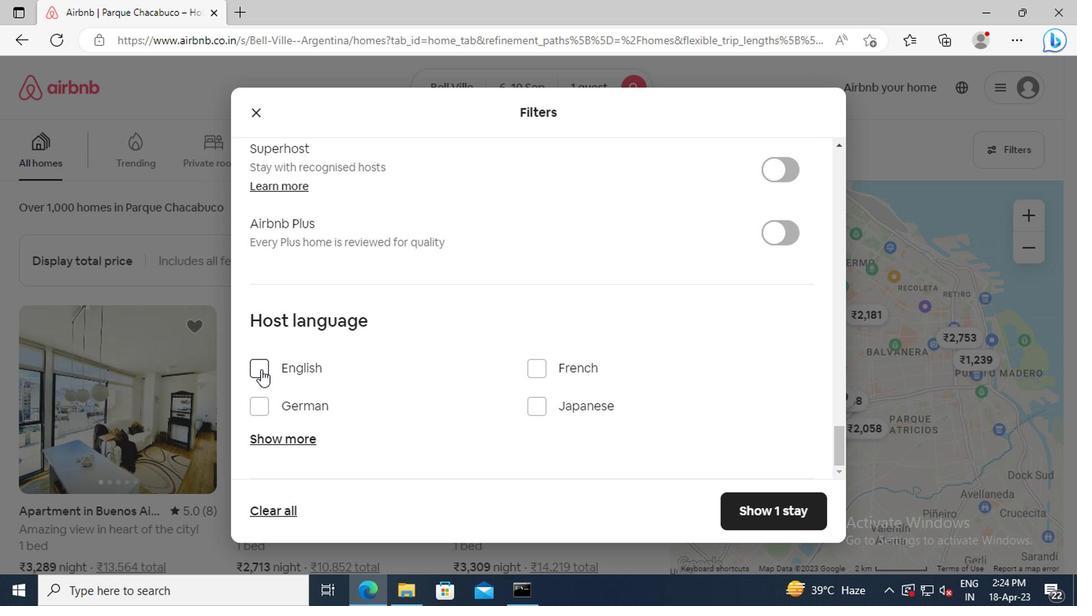 
Action: Mouse moved to (689, 505)
Screenshot: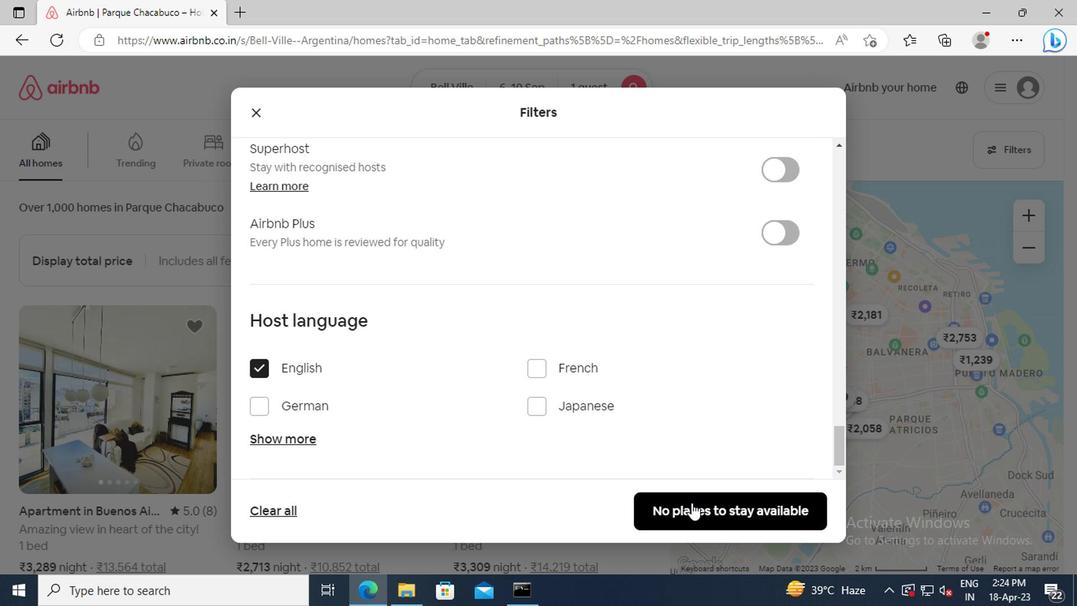 
Action: Mouse pressed left at (689, 505)
Screenshot: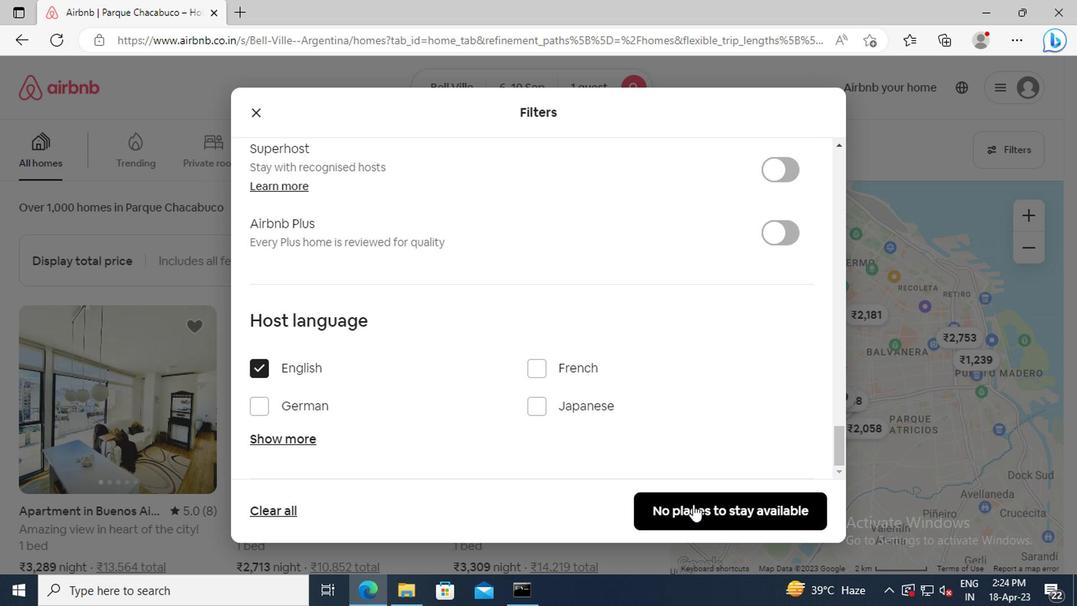 
